Task: Research Airbnb options in Mehendiganj, Bangladesh from 8th December, 2023 to 15th December, 2023 for 8 adults. Place can be shared room with 5 bedrooms having 8 beds and 5 bathrooms. Property type can be flat. Amenities needed are: wifi, air conditioning, TV, pool, gym, breakfast.
Action: Mouse moved to (401, 88)
Screenshot: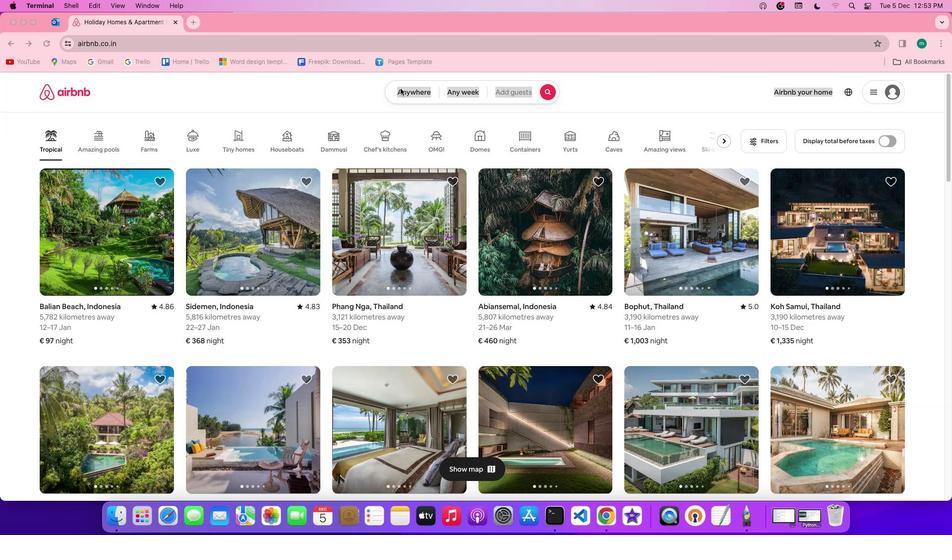 
Action: Mouse pressed left at (401, 88)
Screenshot: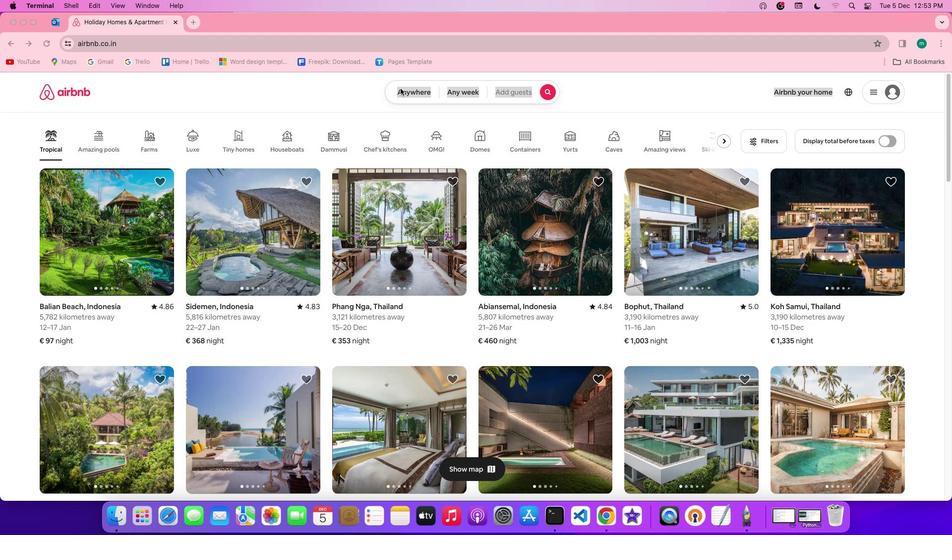 
Action: Mouse pressed left at (401, 88)
Screenshot: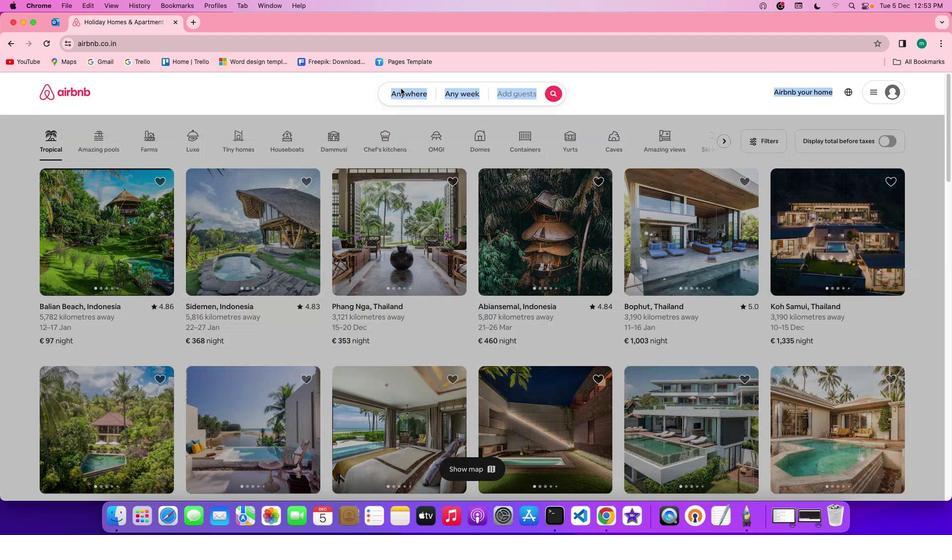 
Action: Mouse moved to (354, 133)
Screenshot: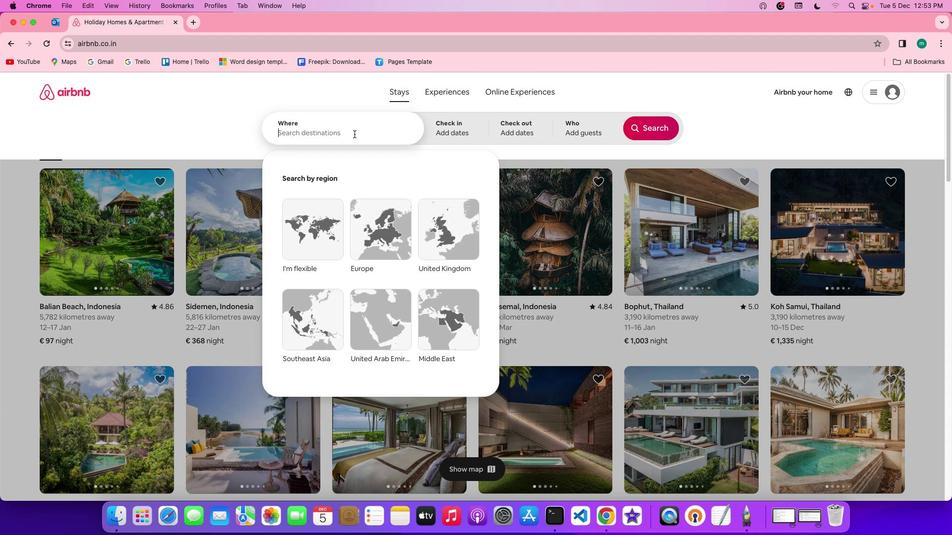 
Action: Mouse pressed left at (354, 133)
Screenshot: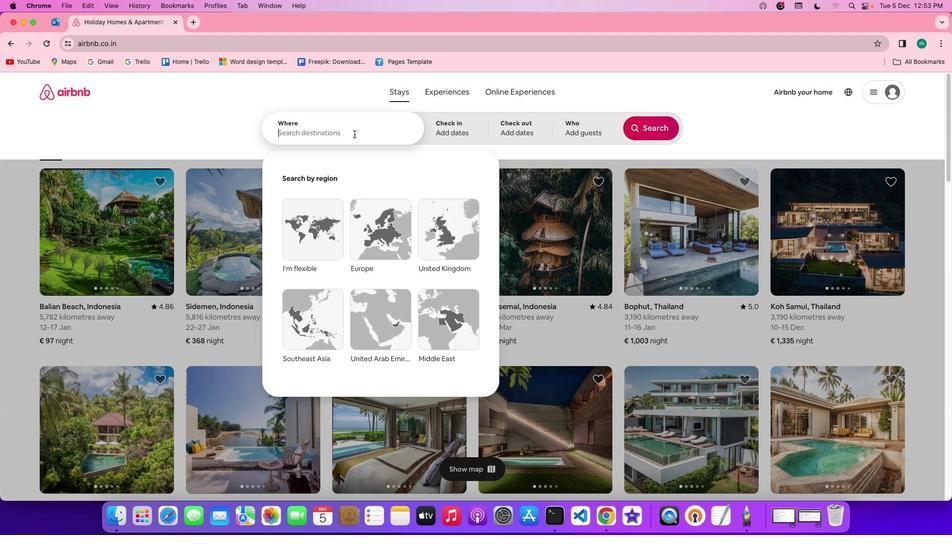 
Action: Key pressed Key.shift'M''e''h''e''n''d''i''g''a''n''j'','Key.spaceKey.shift'b''a''n''g''l''a''d''e''s''h'
Screenshot: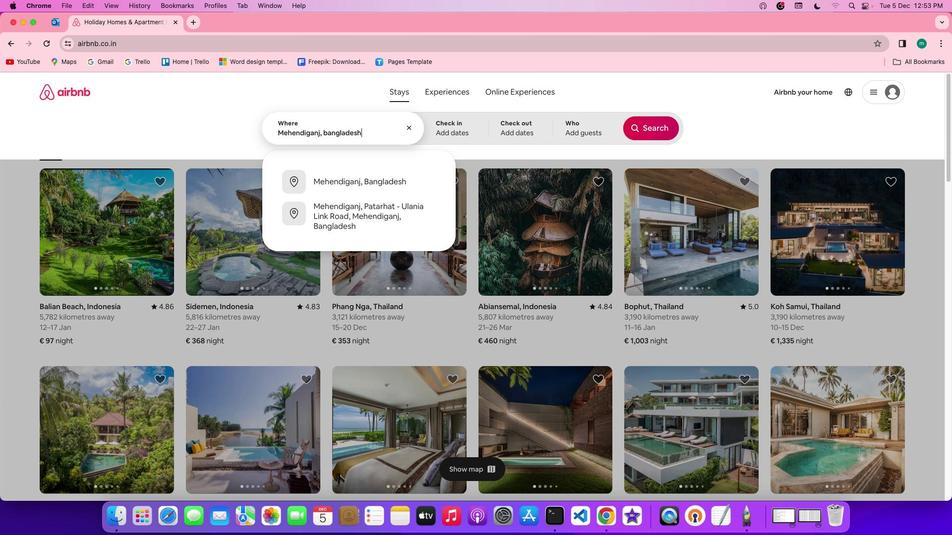 
Action: Mouse moved to (480, 133)
Screenshot: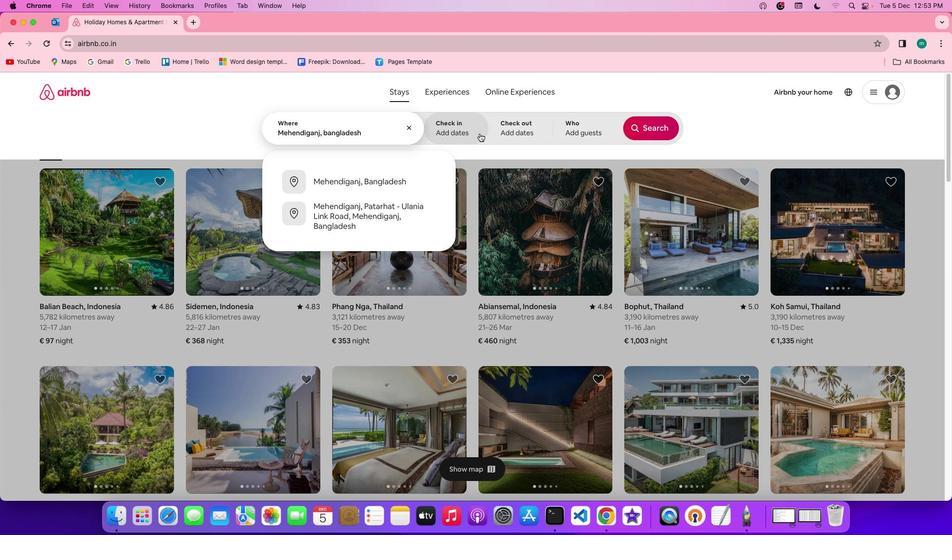 
Action: Mouse pressed left at (480, 133)
Screenshot: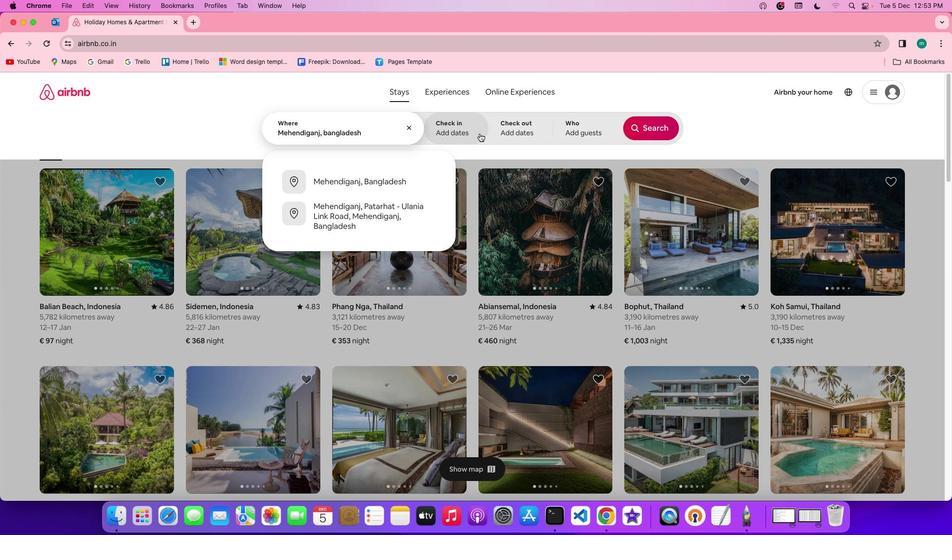 
Action: Mouse moved to (414, 267)
Screenshot: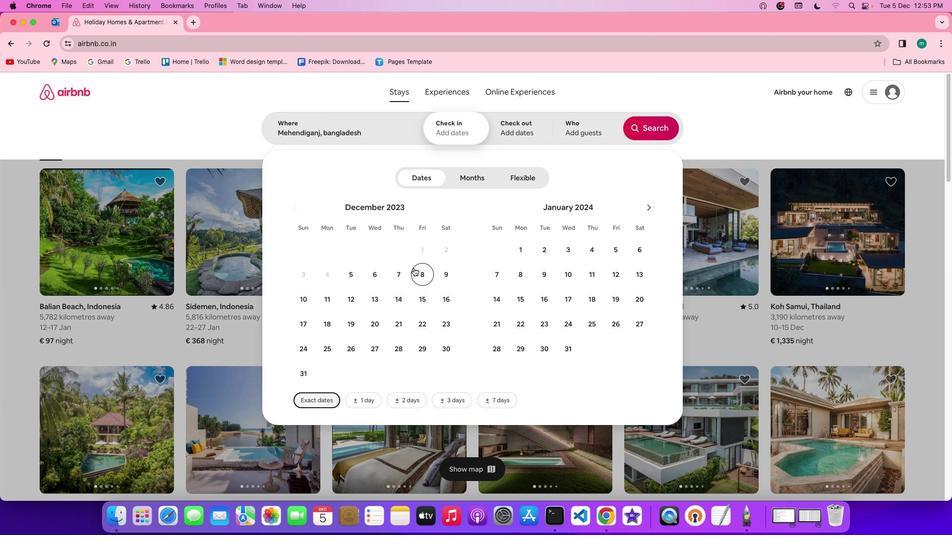 
Action: Mouse pressed left at (414, 267)
Screenshot: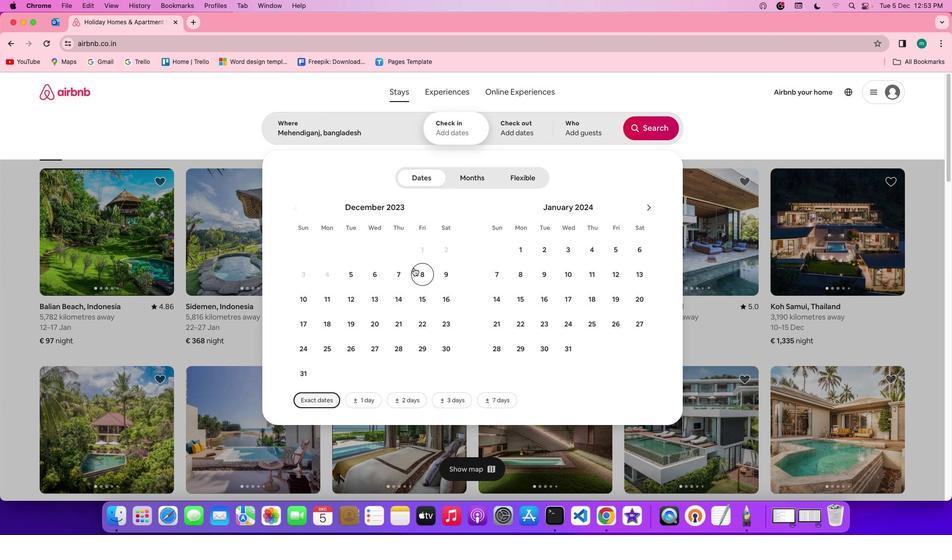
Action: Mouse moved to (421, 292)
Screenshot: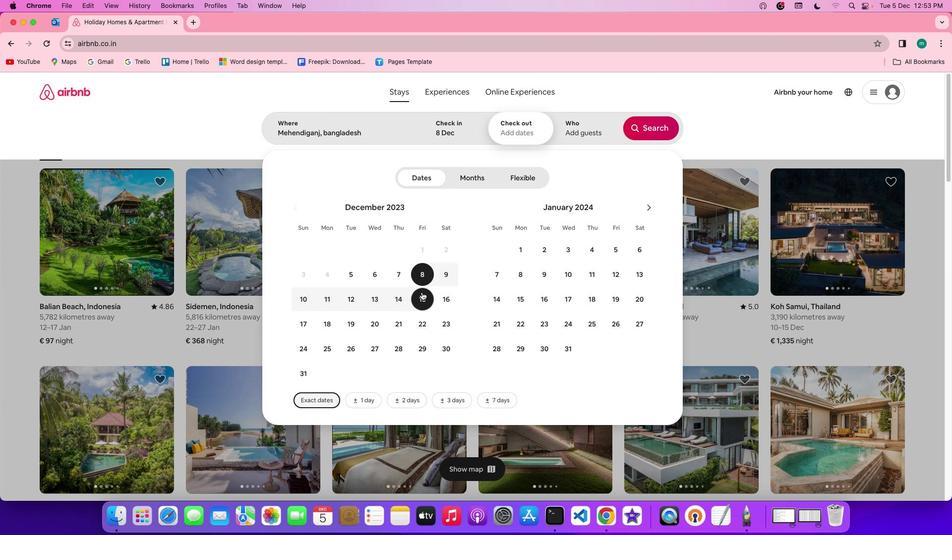 
Action: Mouse pressed left at (421, 292)
Screenshot: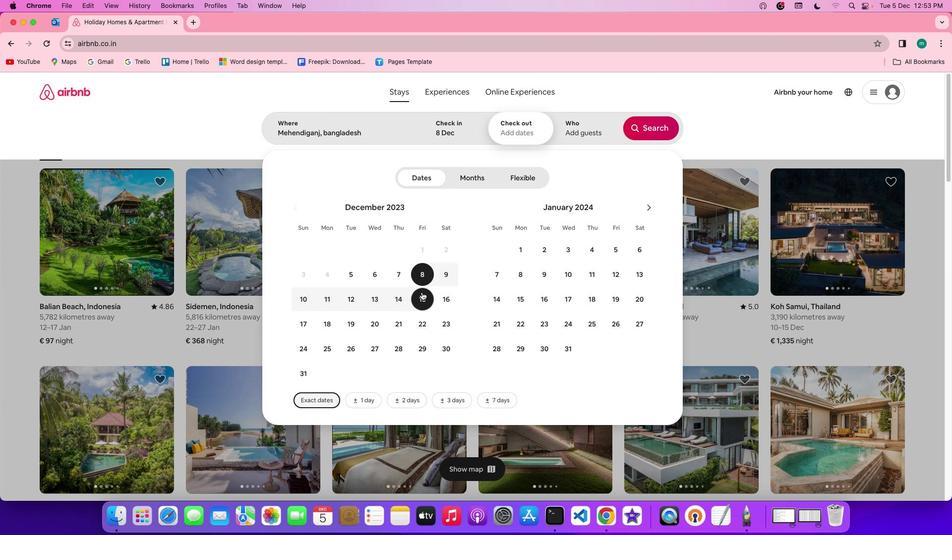 
Action: Mouse moved to (578, 123)
Screenshot: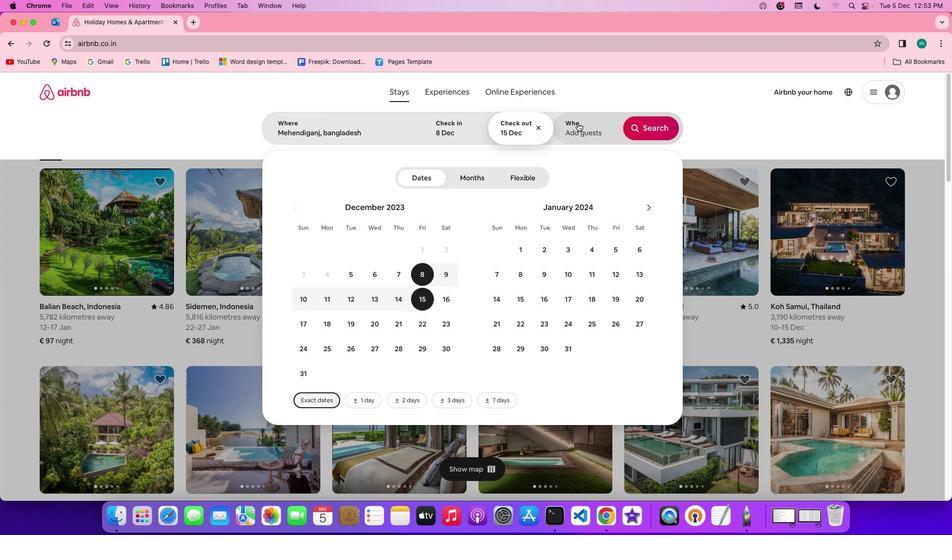
Action: Mouse pressed left at (578, 123)
Screenshot: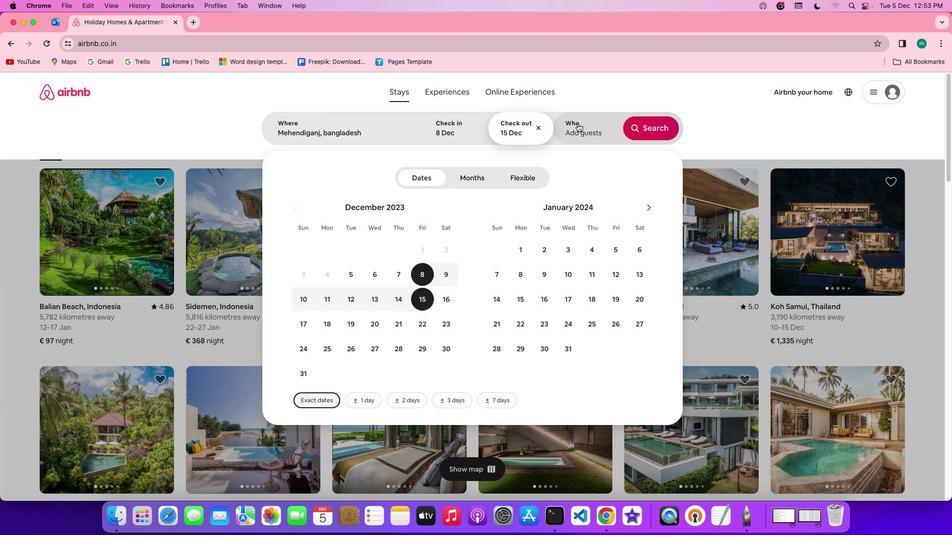 
Action: Mouse moved to (654, 186)
Screenshot: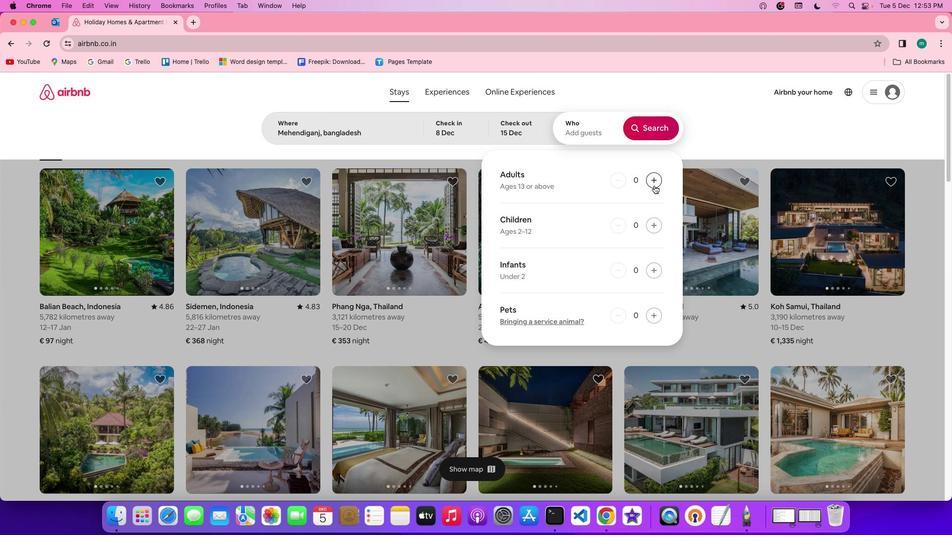 
Action: Mouse pressed left at (654, 186)
Screenshot: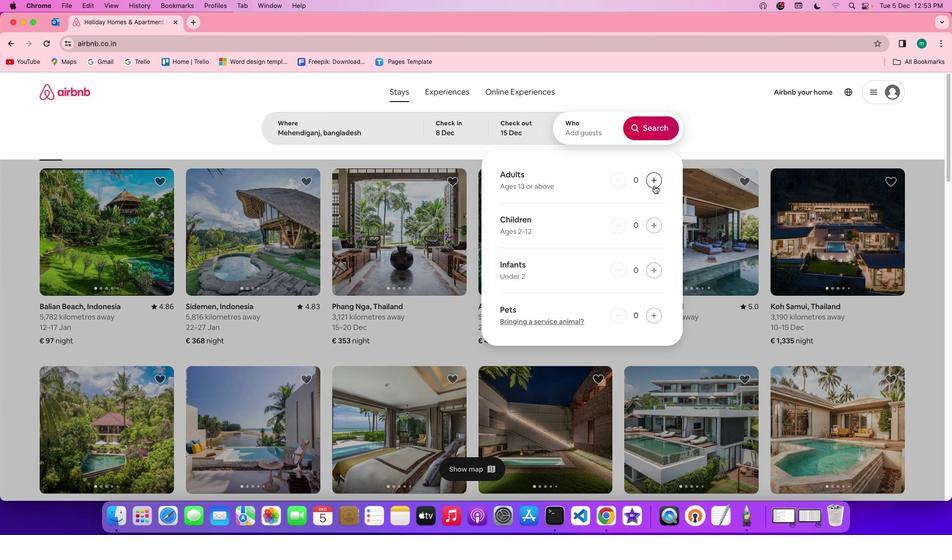 
Action: Mouse pressed left at (654, 186)
Screenshot: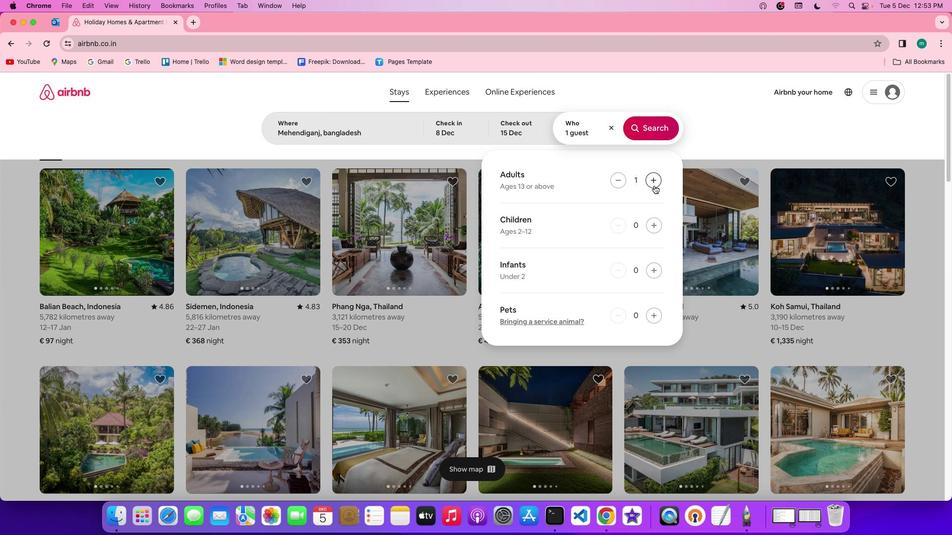 
Action: Mouse pressed left at (654, 186)
Screenshot: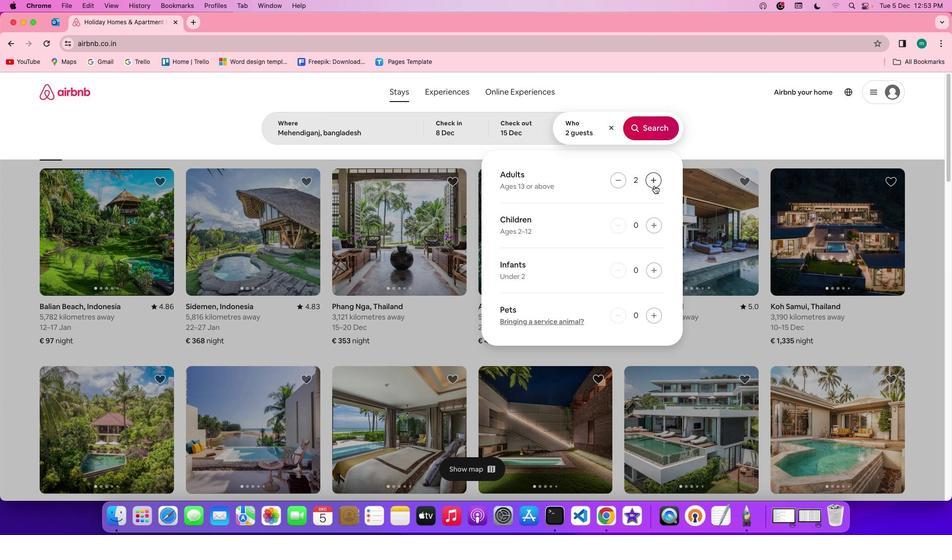 
Action: Mouse pressed left at (654, 186)
Screenshot: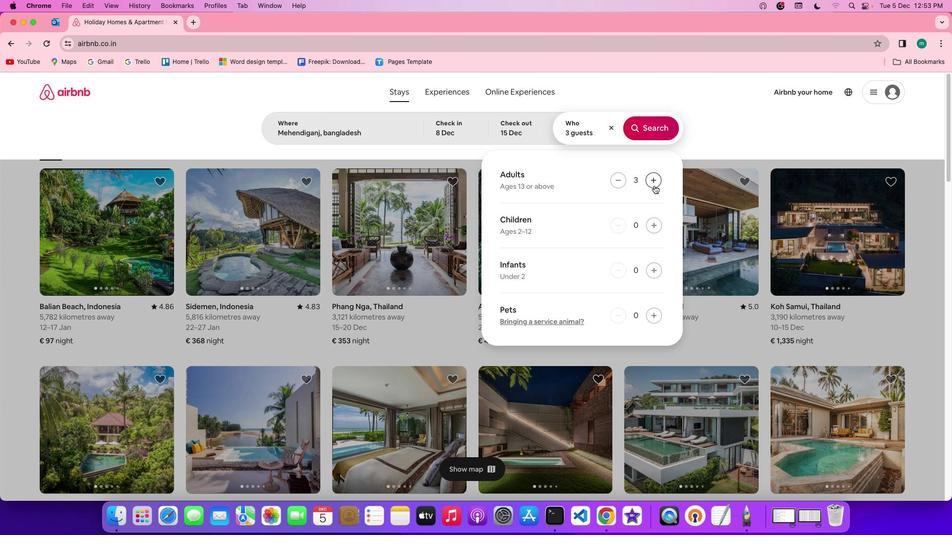 
Action: Mouse pressed left at (654, 186)
Screenshot: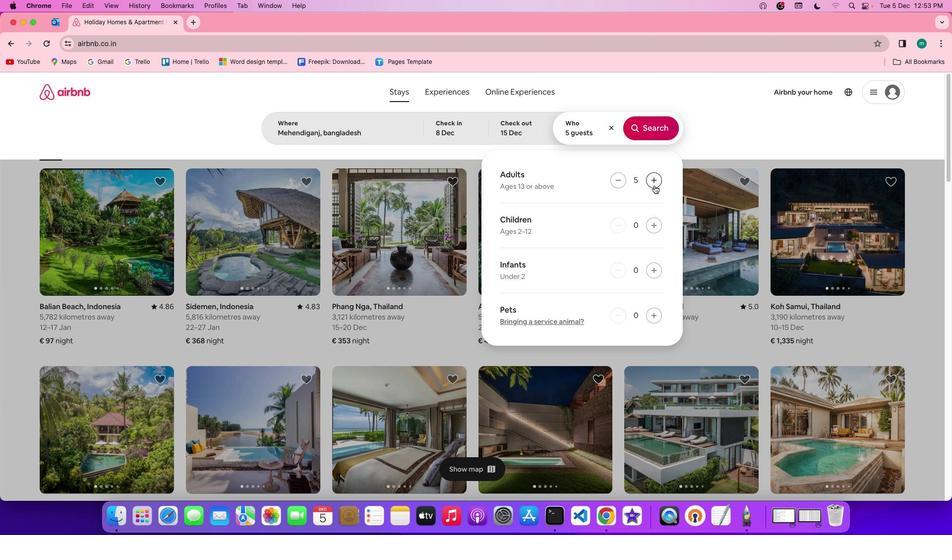 
Action: Mouse pressed left at (654, 186)
Screenshot: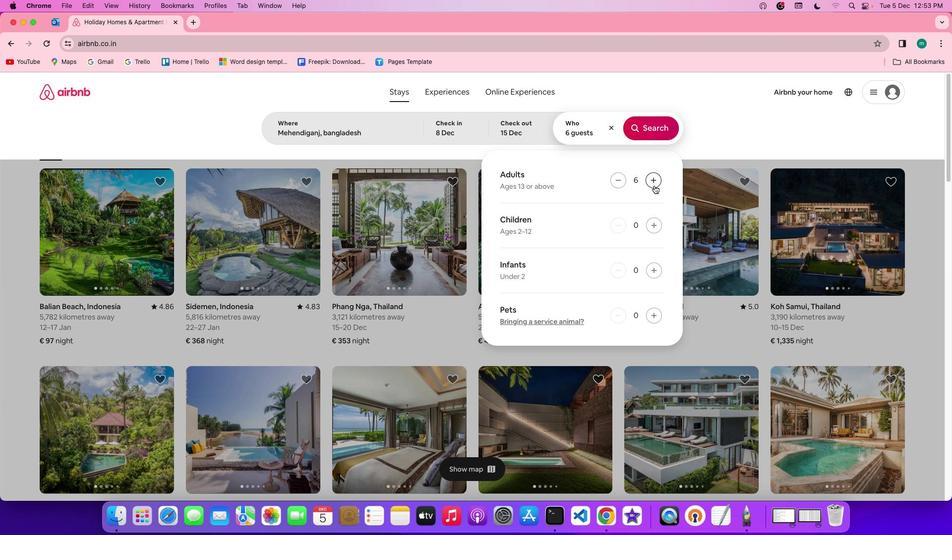 
Action: Mouse pressed left at (654, 186)
Screenshot: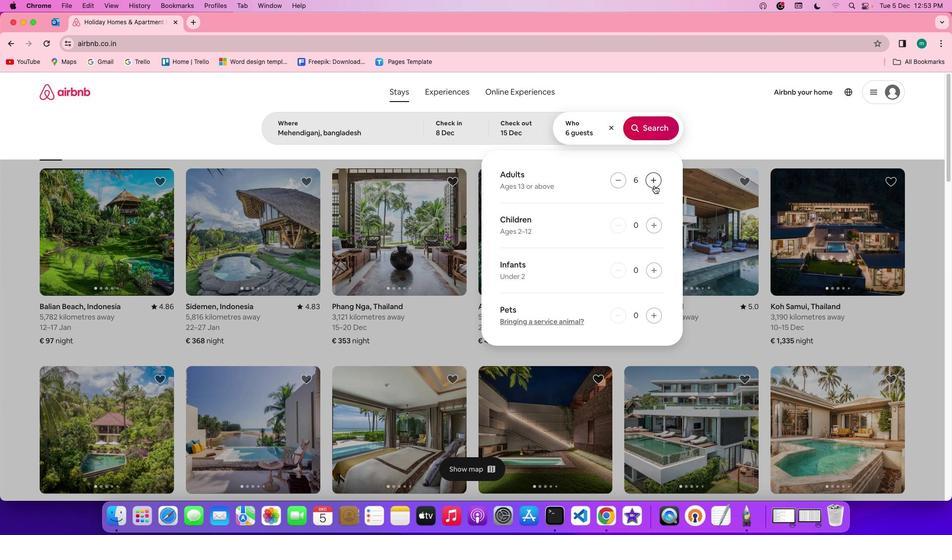 
Action: Mouse pressed left at (654, 186)
Screenshot: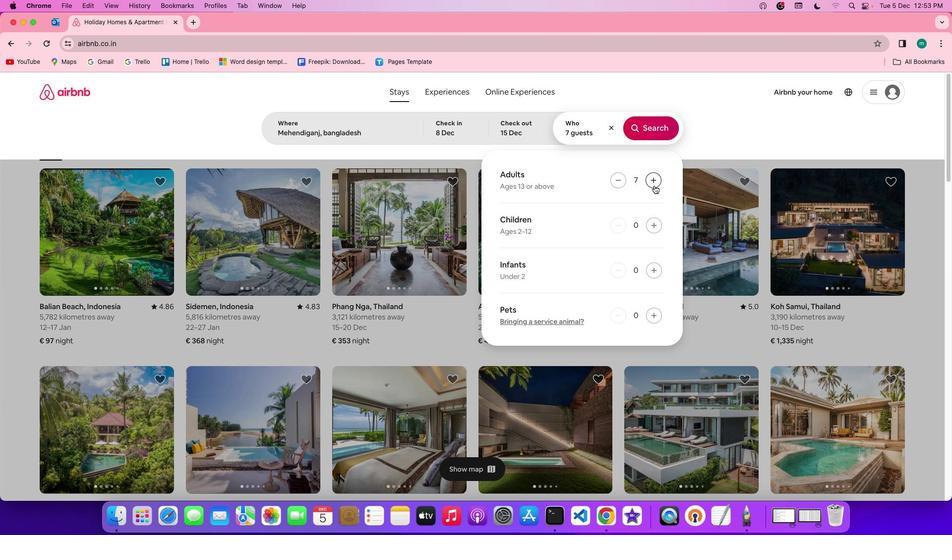 
Action: Mouse moved to (659, 125)
Screenshot: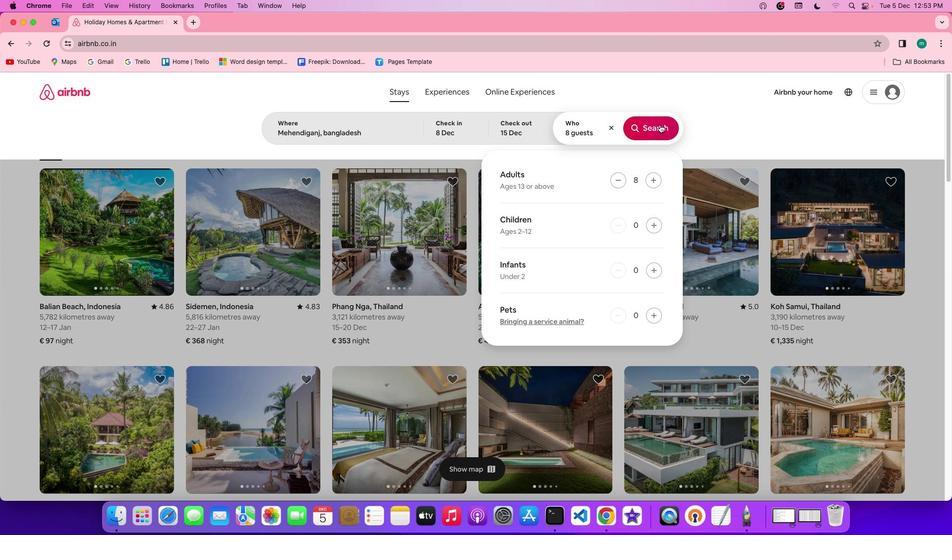 
Action: Mouse pressed left at (659, 125)
Screenshot: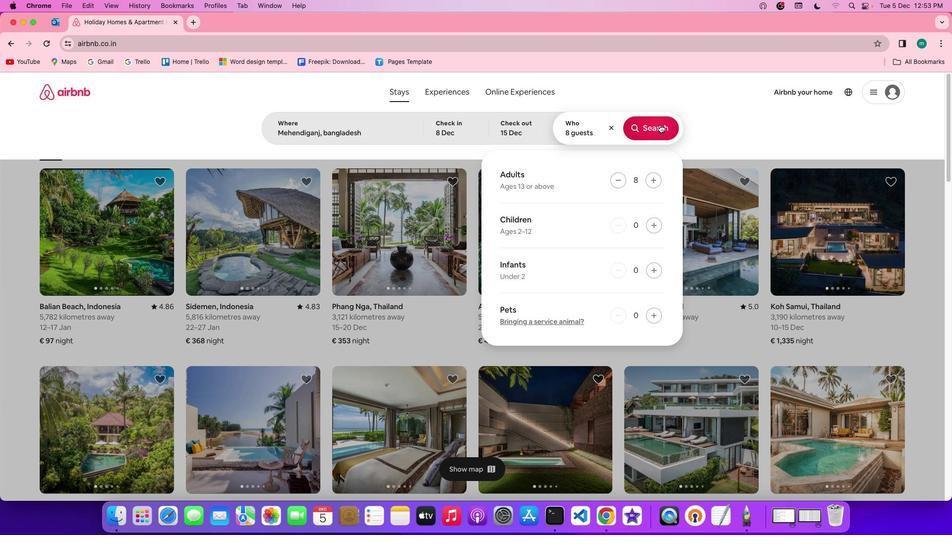 
Action: Mouse moved to (800, 134)
Screenshot: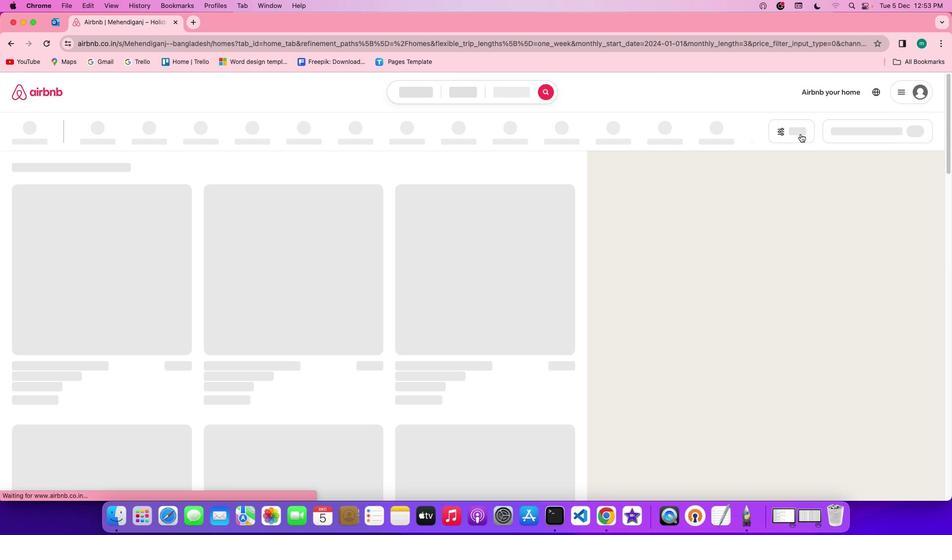 
Action: Mouse pressed left at (800, 134)
Screenshot: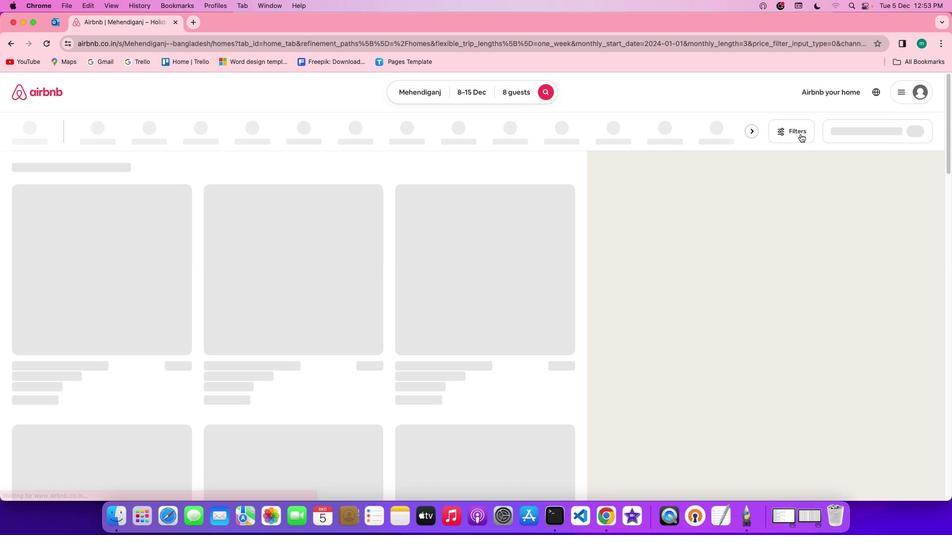 
Action: Mouse moved to (495, 281)
Screenshot: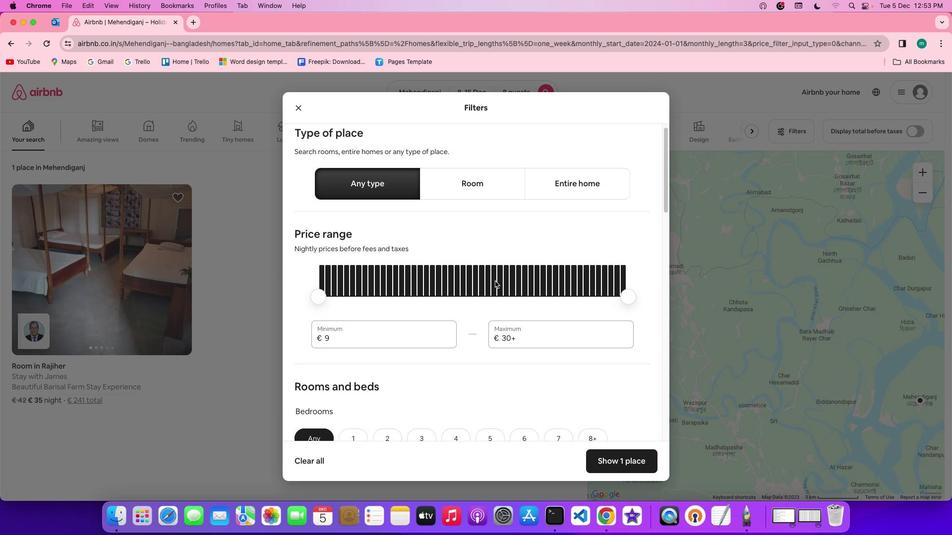 
Action: Mouse scrolled (495, 281) with delta (0, 0)
Screenshot: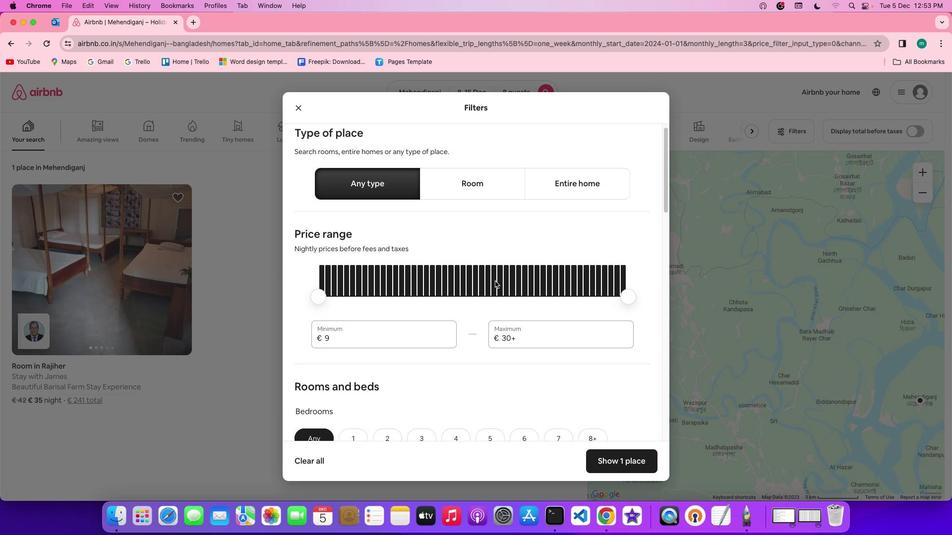 
Action: Mouse scrolled (495, 281) with delta (0, 0)
Screenshot: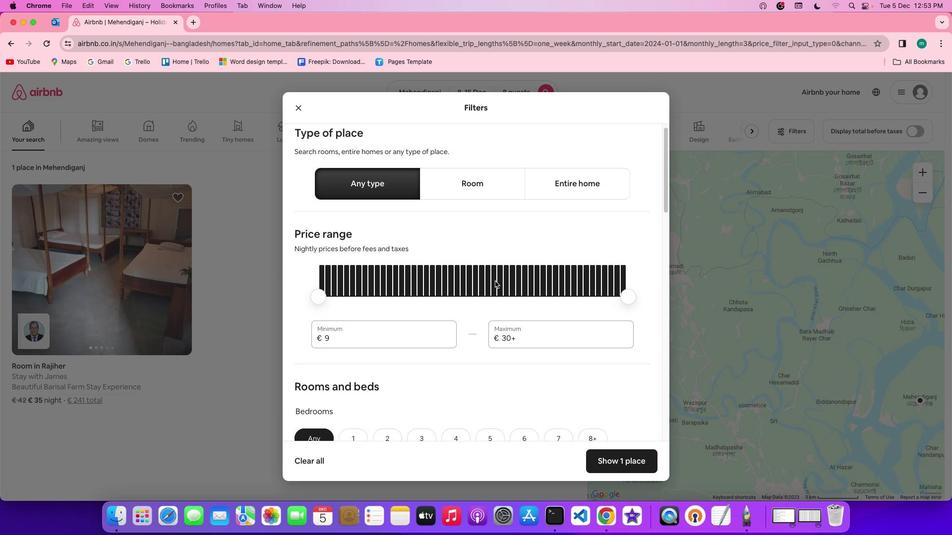 
Action: Mouse scrolled (495, 281) with delta (0, -1)
Screenshot: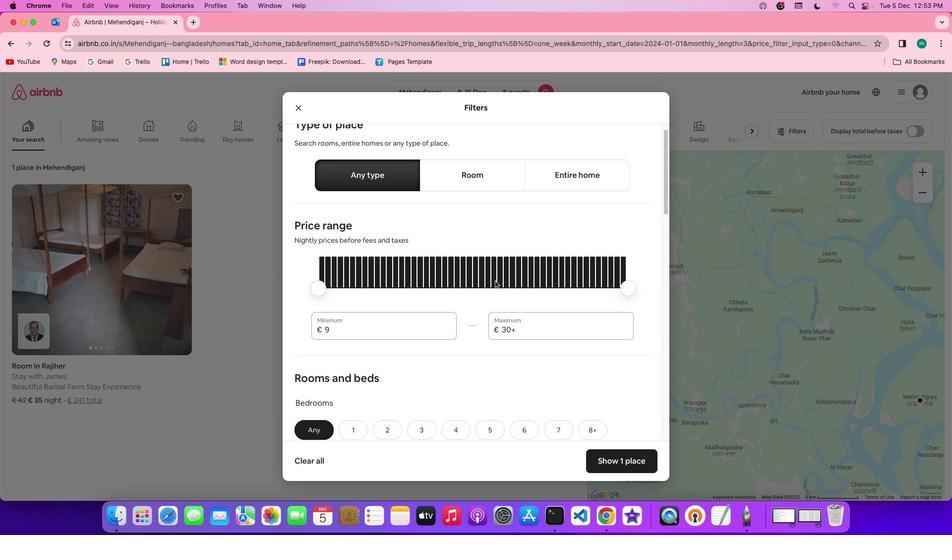 
Action: Mouse scrolled (495, 281) with delta (0, -1)
Screenshot: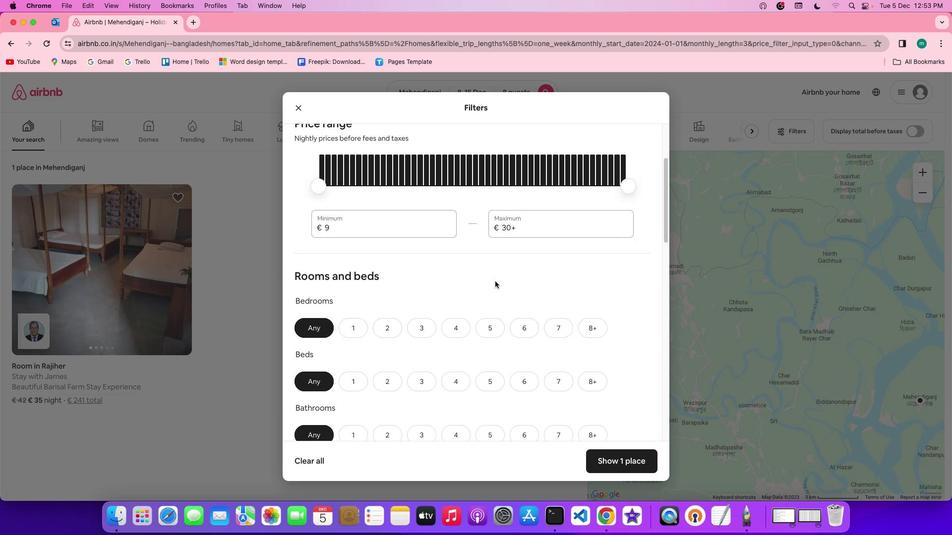 
Action: Mouse moved to (490, 274)
Screenshot: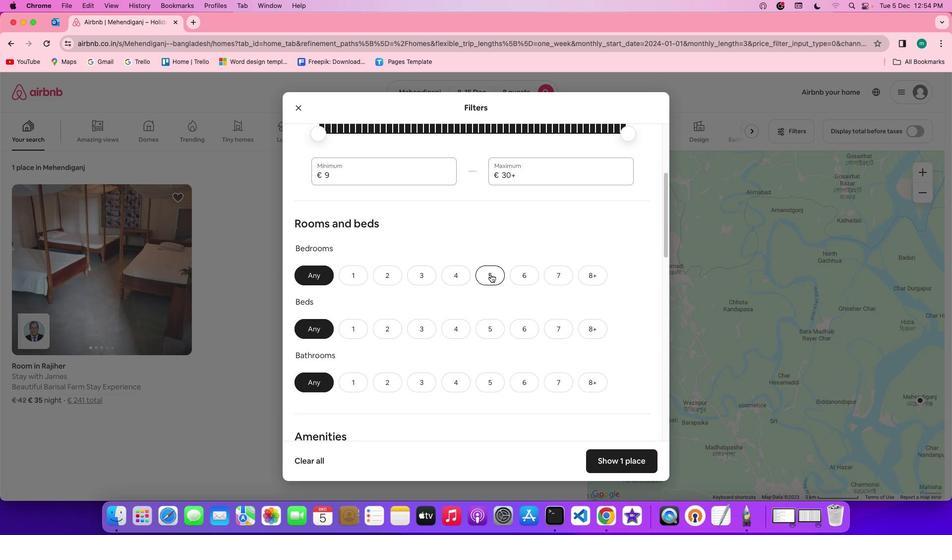 
Action: Mouse pressed left at (490, 274)
Screenshot: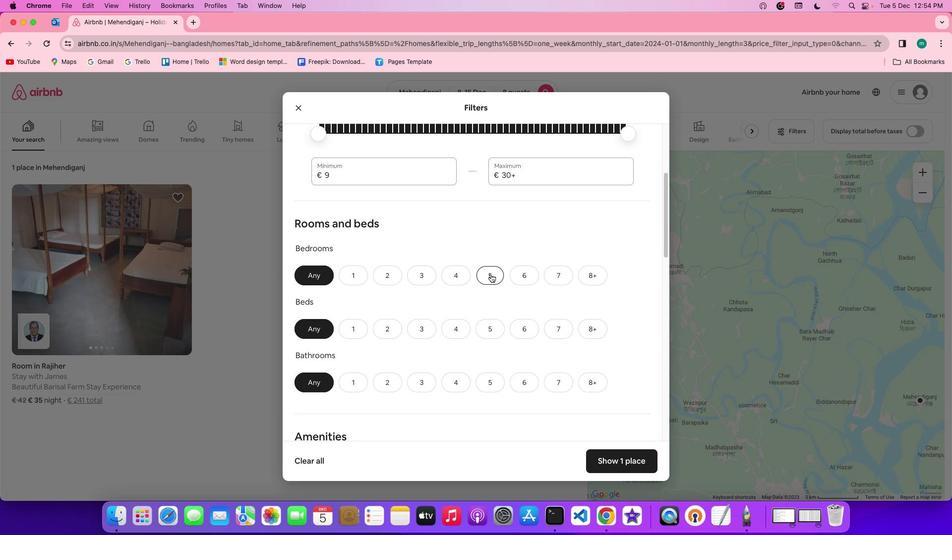 
Action: Mouse moved to (599, 331)
Screenshot: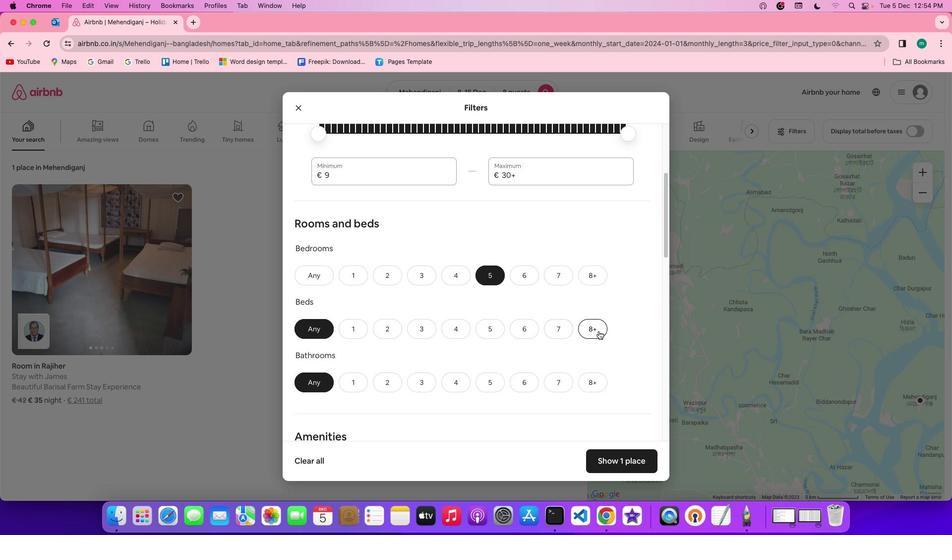 
Action: Mouse pressed left at (599, 331)
Screenshot: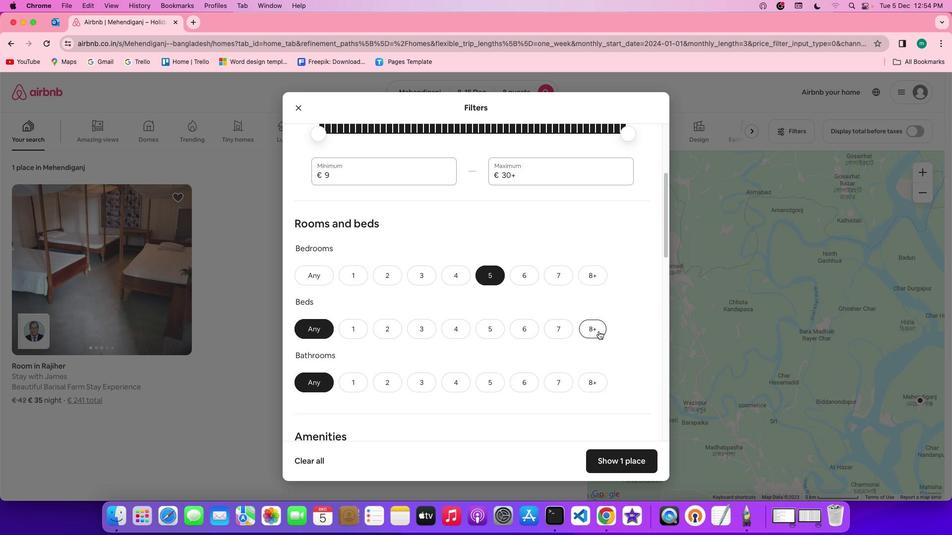 
Action: Mouse moved to (477, 383)
Screenshot: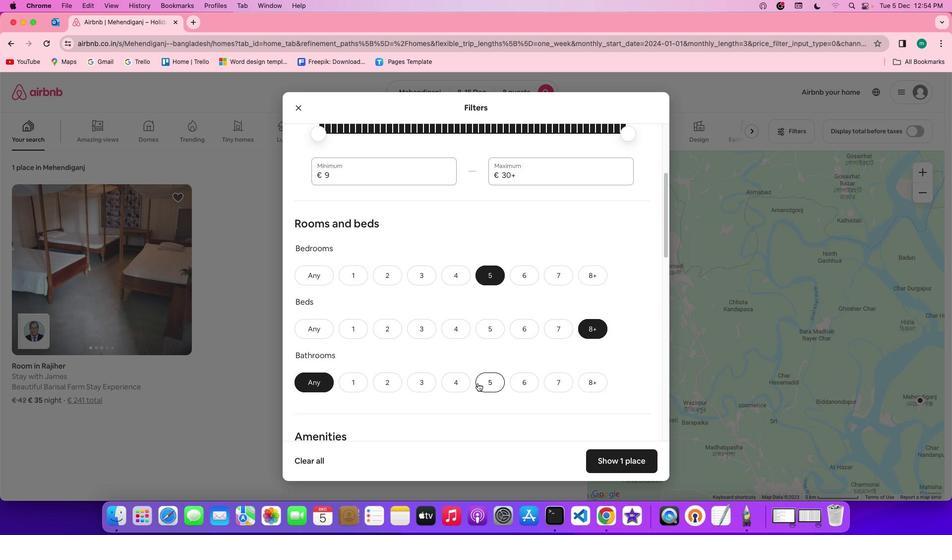 
Action: Mouse pressed left at (477, 383)
Screenshot: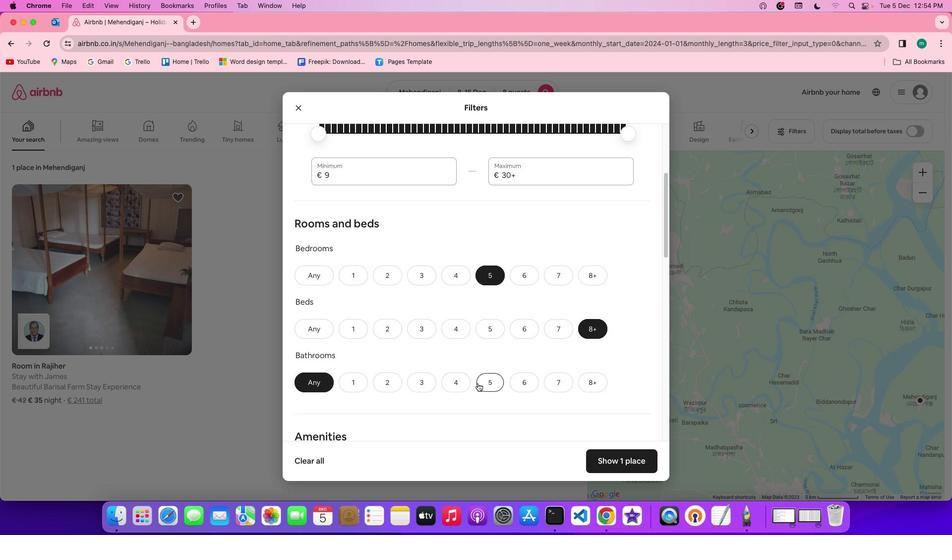 
Action: Mouse moved to (556, 388)
Screenshot: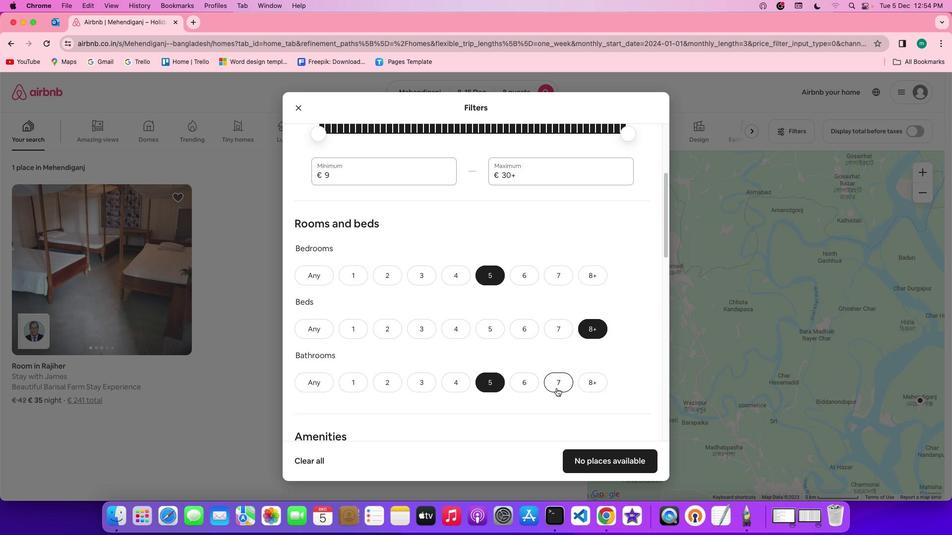 
Action: Mouse scrolled (556, 388) with delta (0, 0)
Screenshot: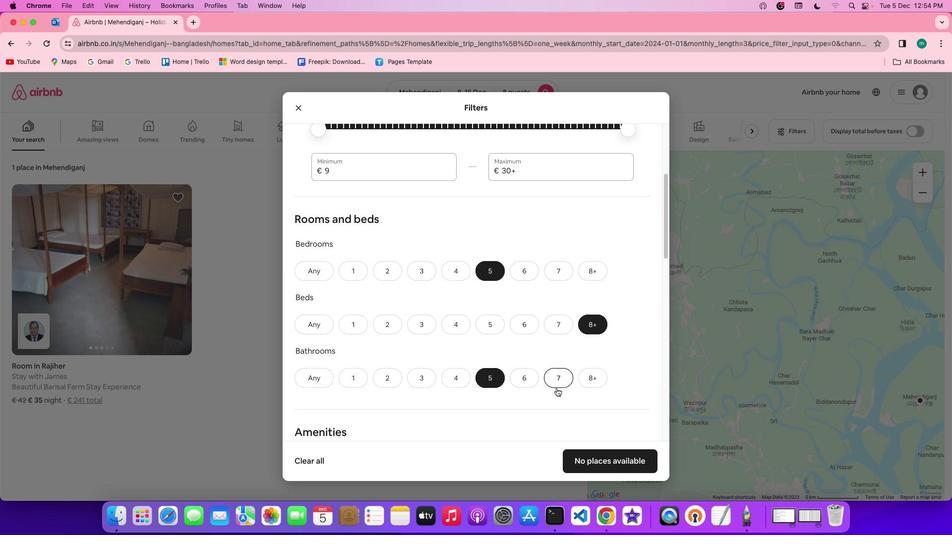 
Action: Mouse scrolled (556, 388) with delta (0, 0)
Screenshot: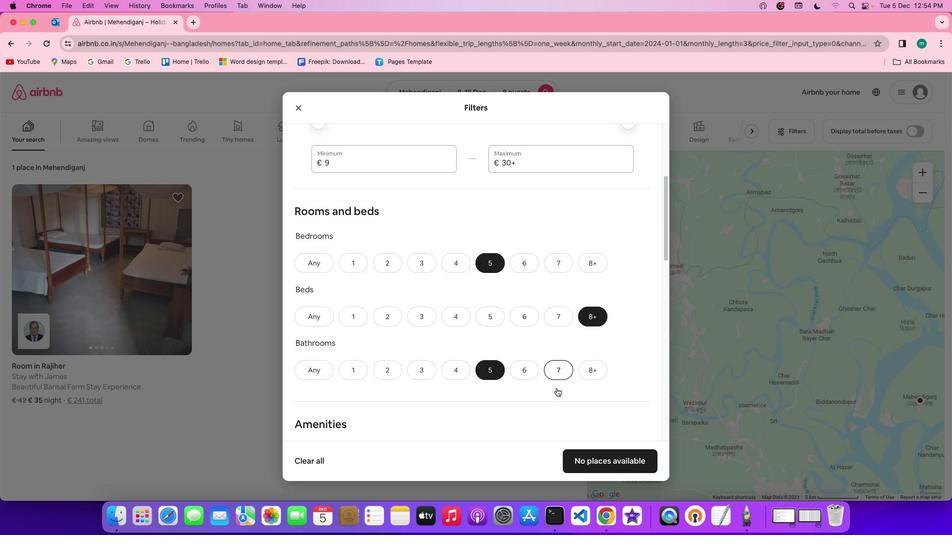 
Action: Mouse scrolled (556, 388) with delta (0, 0)
Screenshot: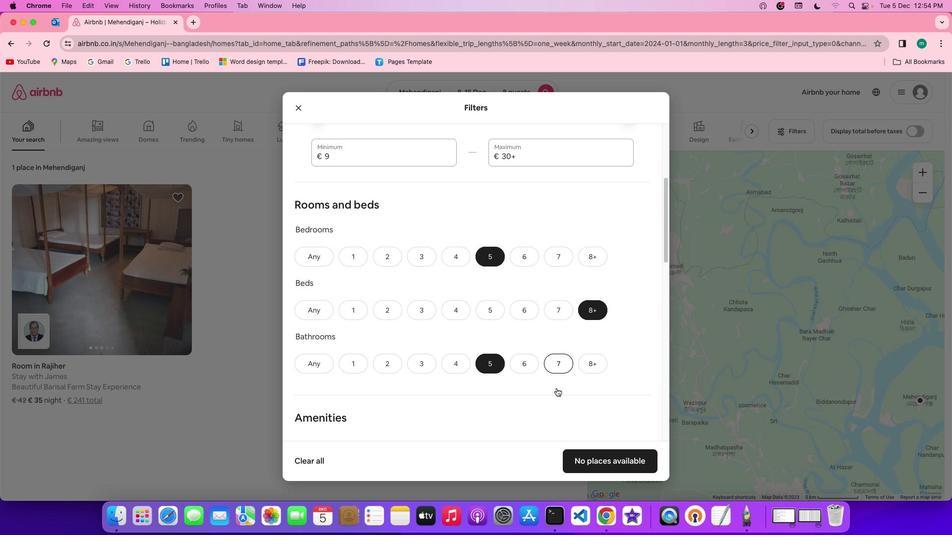 
Action: Mouse scrolled (556, 388) with delta (0, 0)
Screenshot: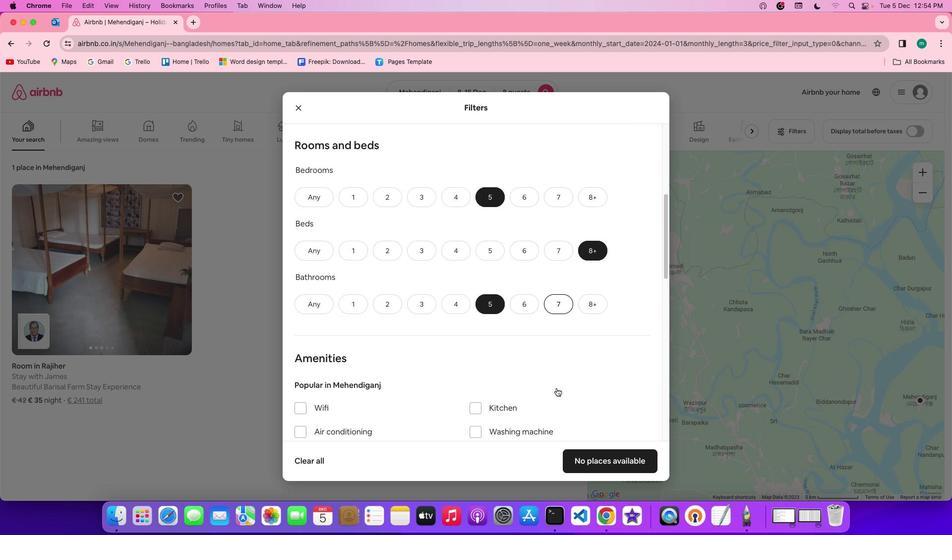 
Action: Mouse scrolled (556, 388) with delta (0, 0)
Screenshot: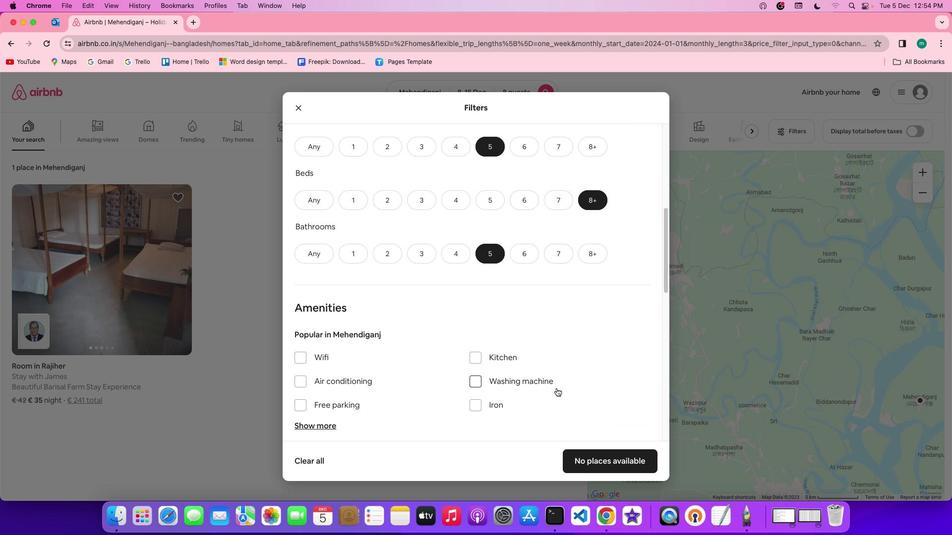 
Action: Mouse scrolled (556, 388) with delta (0, 0)
Screenshot: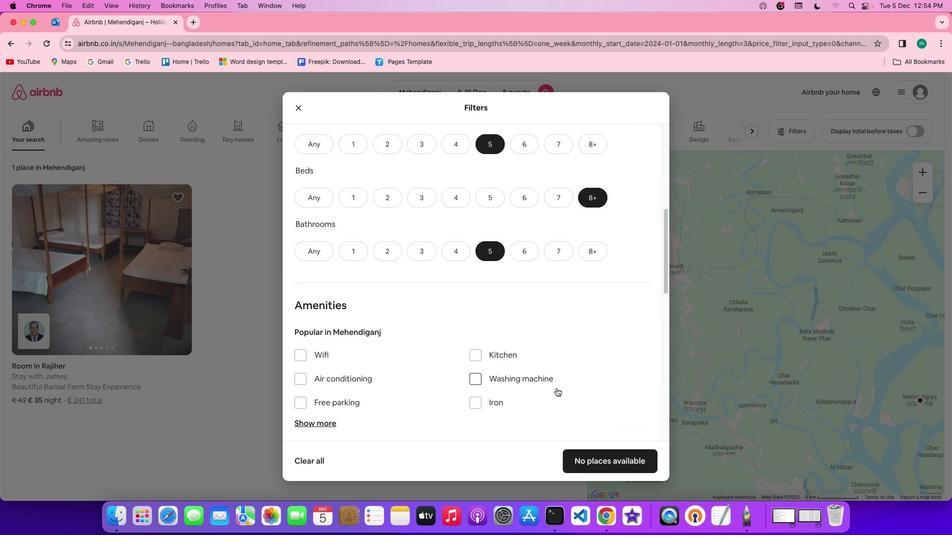 
Action: Mouse scrolled (556, 388) with delta (0, 0)
Screenshot: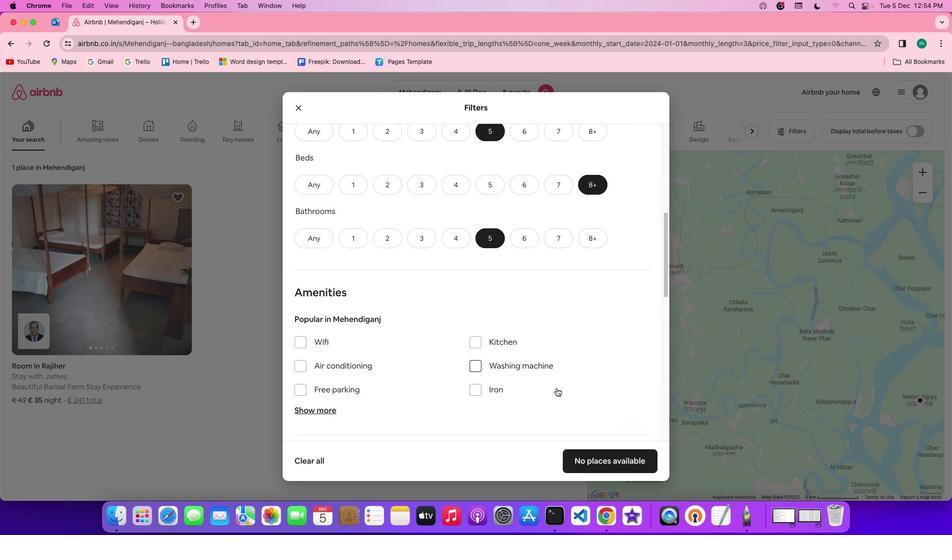 
Action: Mouse scrolled (556, 388) with delta (0, 0)
Screenshot: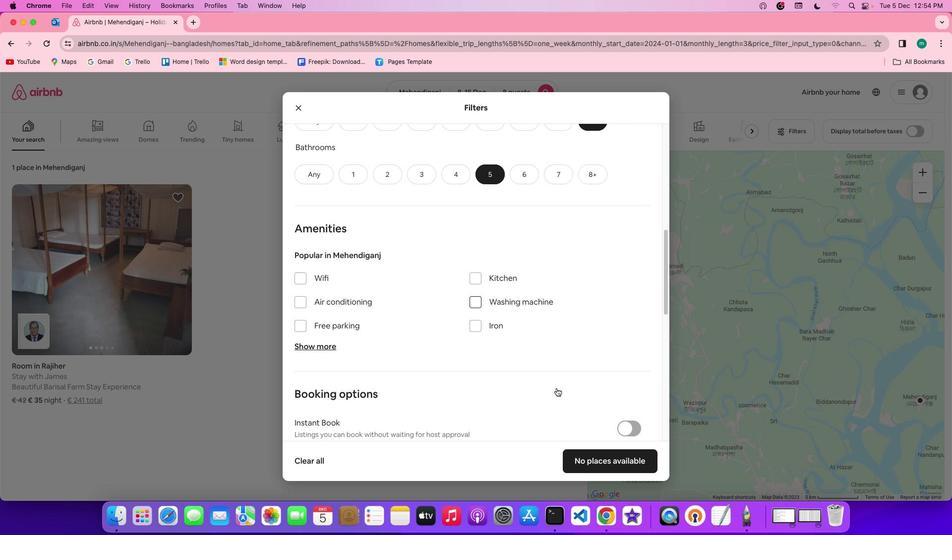 
Action: Mouse scrolled (556, 388) with delta (0, 0)
Screenshot: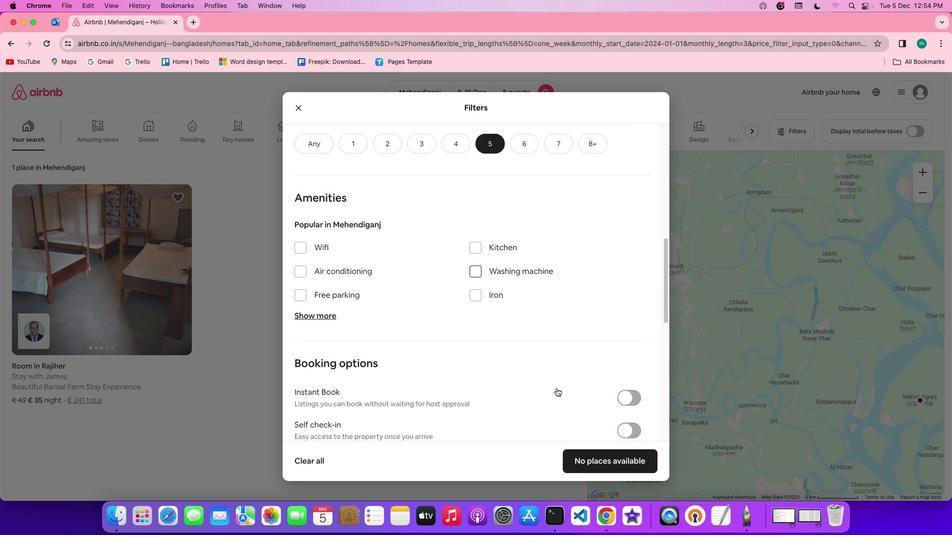 
Action: Mouse scrolled (556, 388) with delta (0, 0)
Screenshot: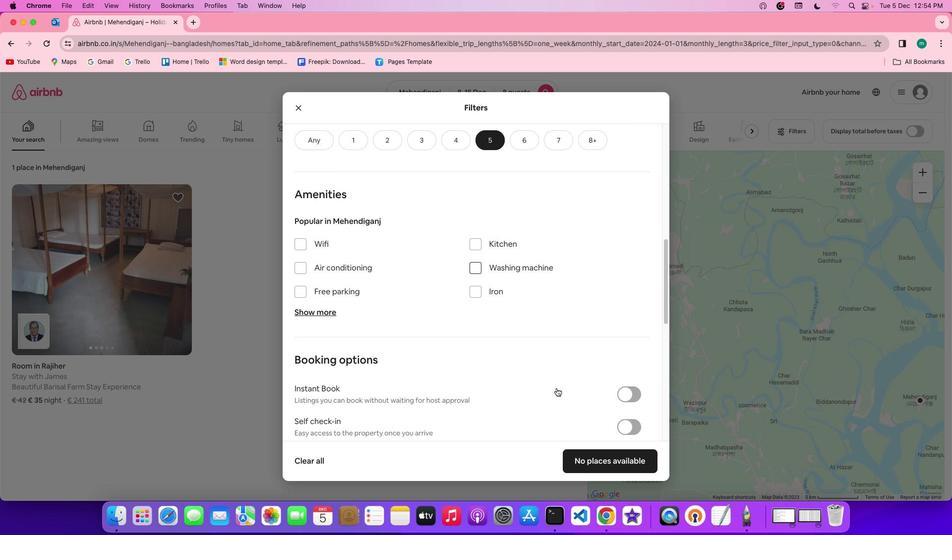 
Action: Mouse moved to (494, 349)
Screenshot: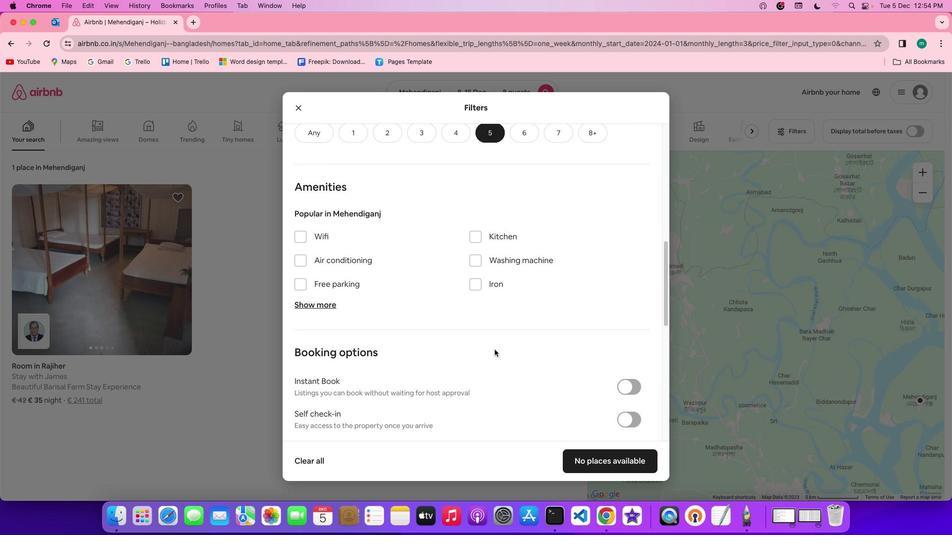 
Action: Mouse scrolled (494, 349) with delta (0, 0)
Screenshot: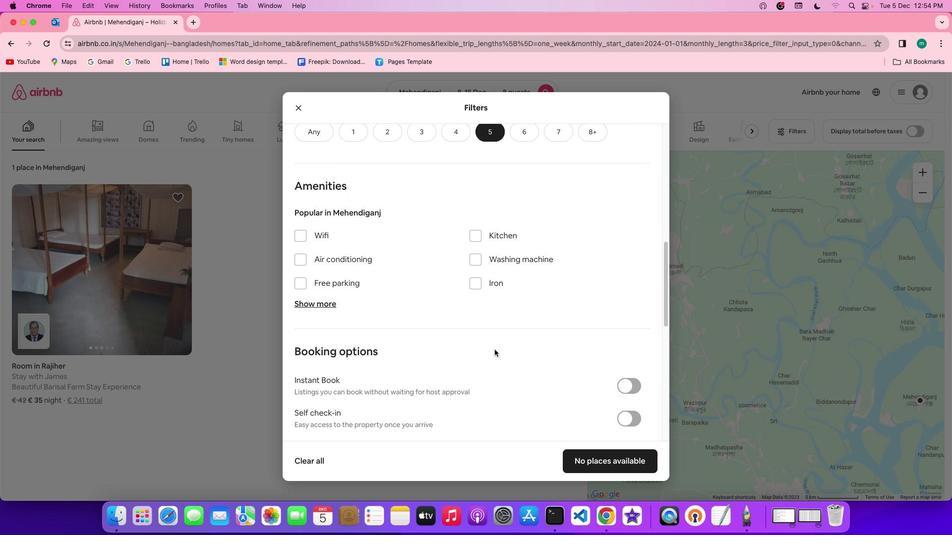 
Action: Mouse scrolled (494, 349) with delta (0, 0)
Screenshot: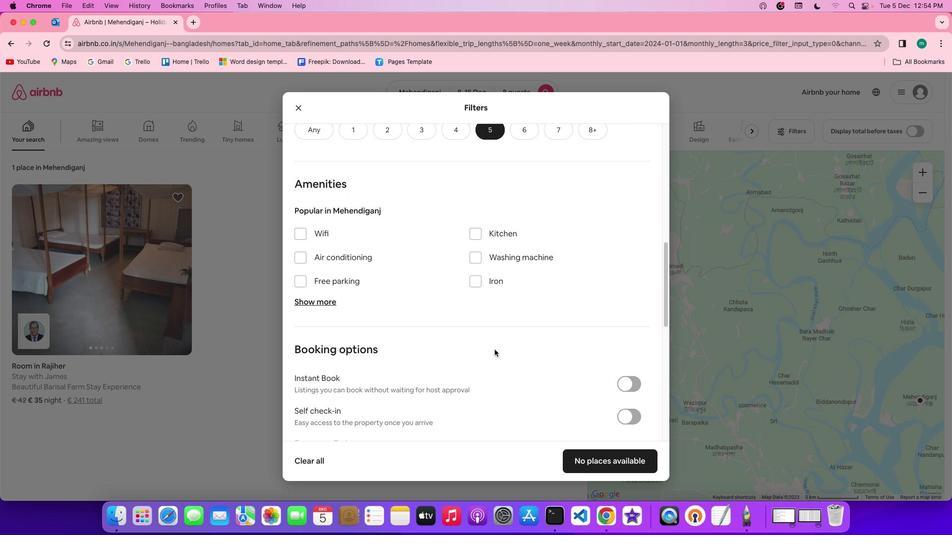 
Action: Mouse scrolled (494, 349) with delta (0, 0)
Screenshot: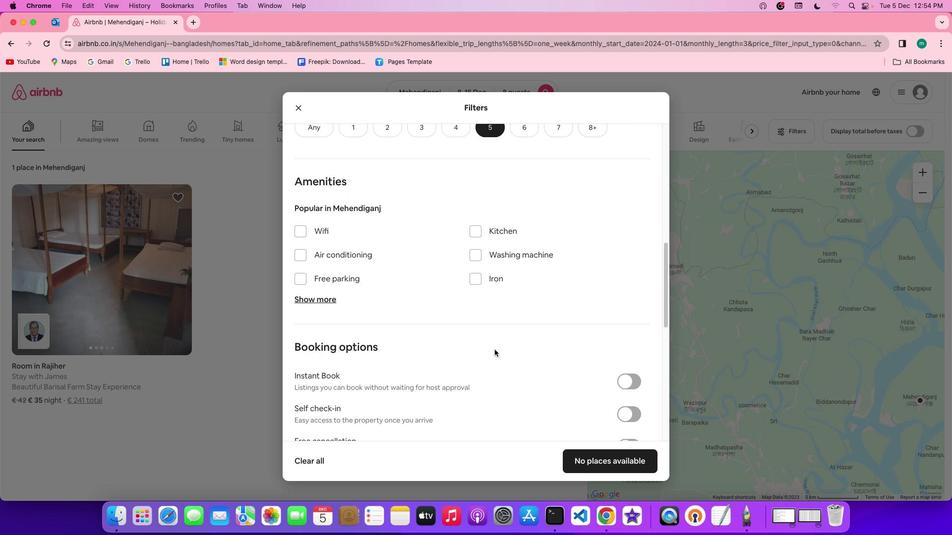 
Action: Mouse moved to (301, 226)
Screenshot: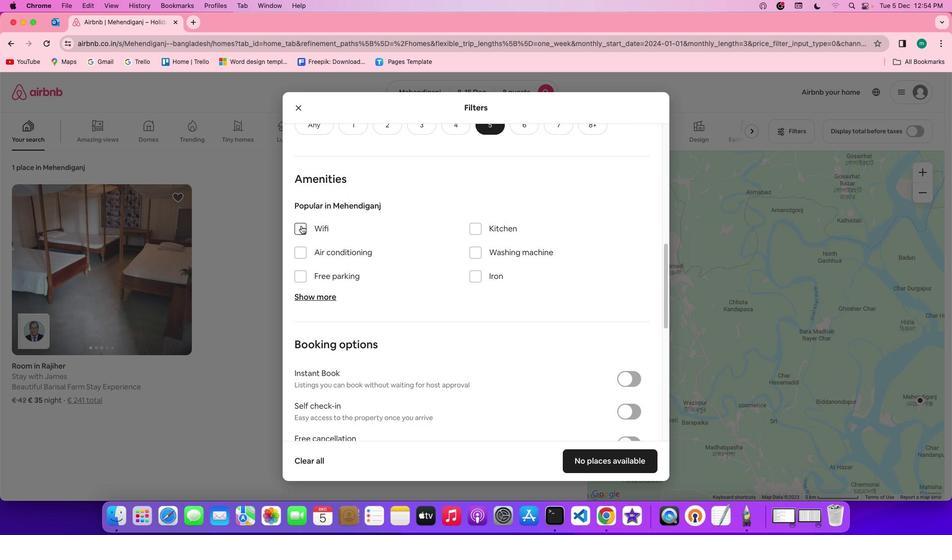 
Action: Mouse pressed left at (301, 226)
Screenshot: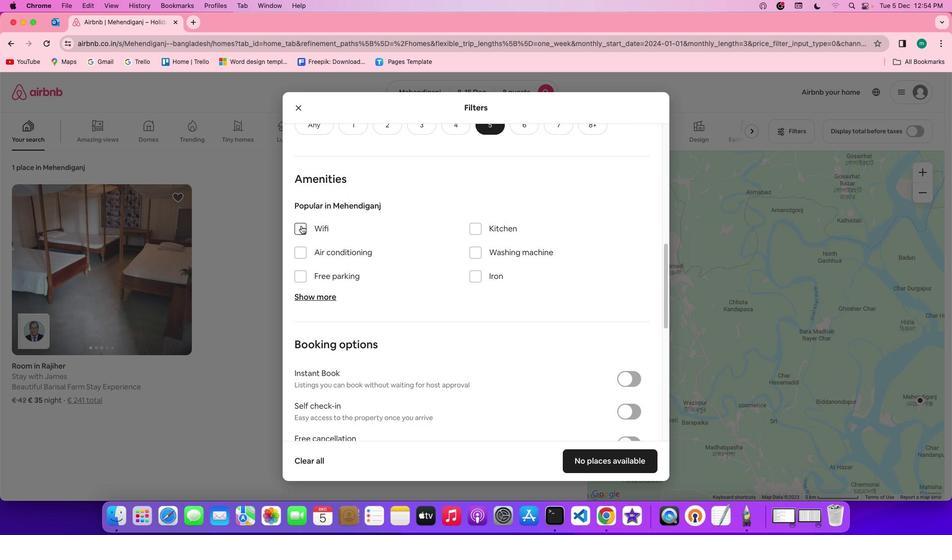 
Action: Mouse moved to (321, 297)
Screenshot: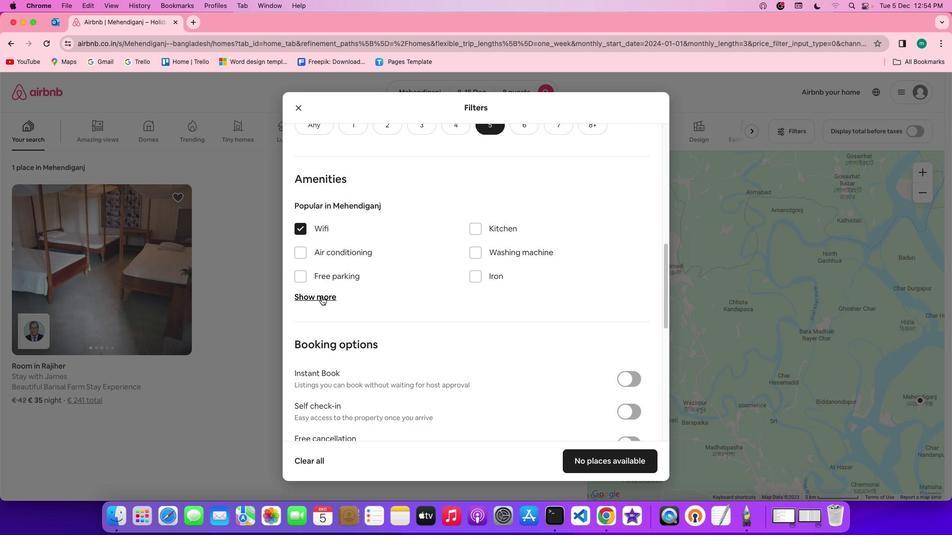 
Action: Mouse pressed left at (321, 297)
Screenshot: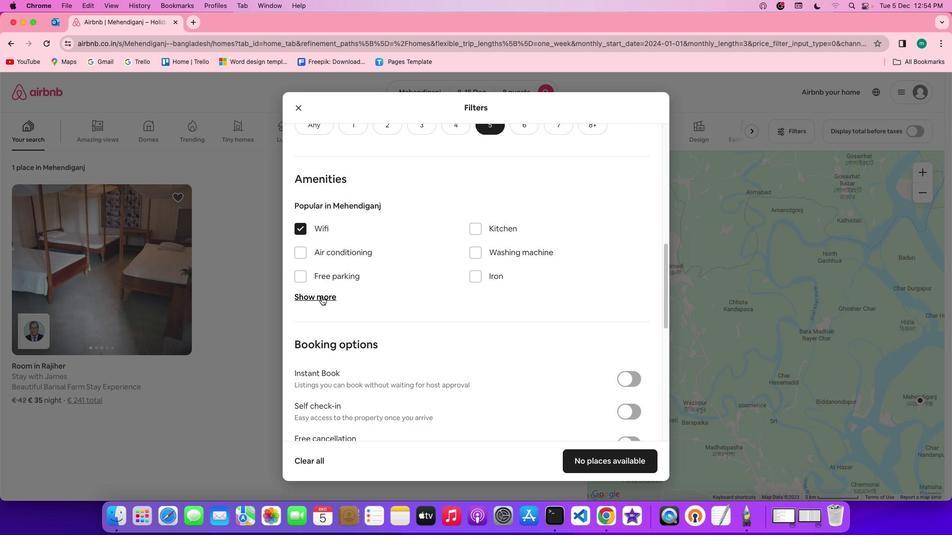 
Action: Mouse moved to (308, 252)
Screenshot: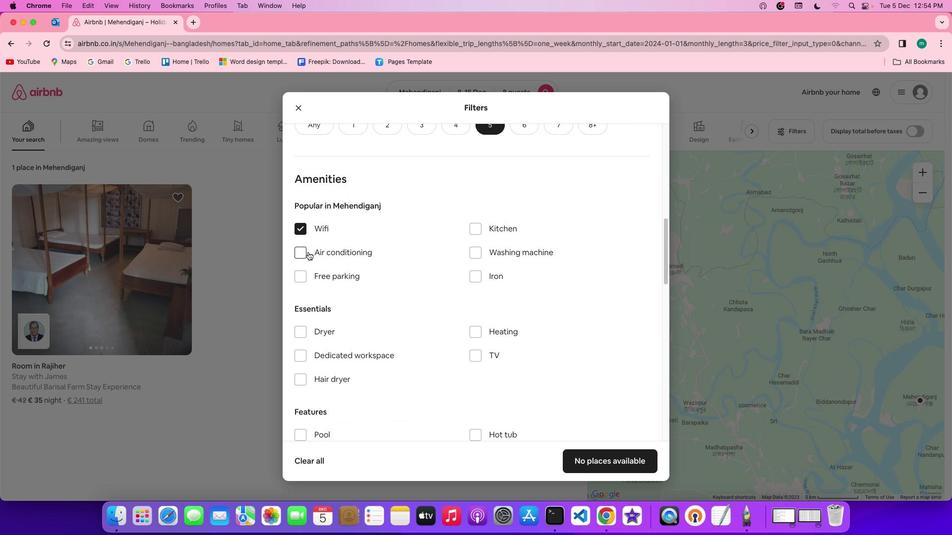 
Action: Mouse pressed left at (308, 252)
Screenshot: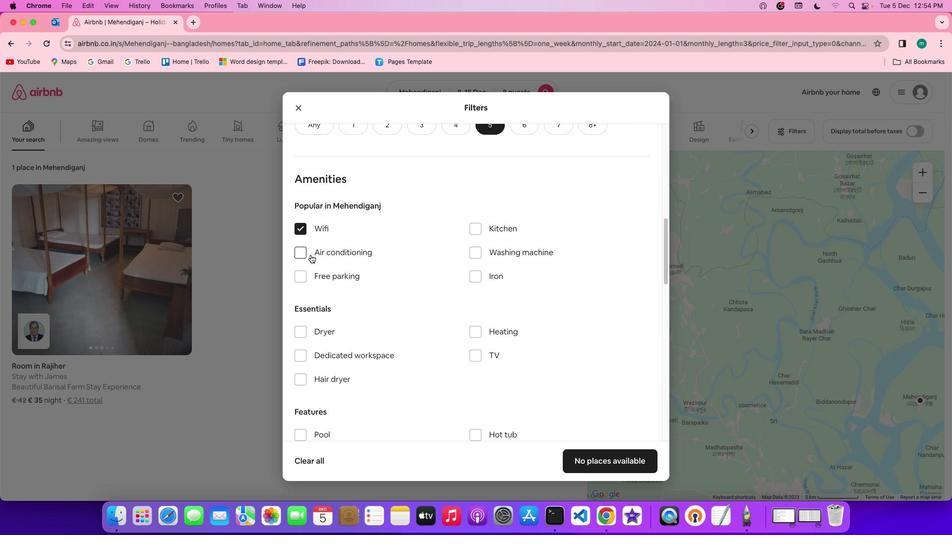 
Action: Mouse moved to (413, 301)
Screenshot: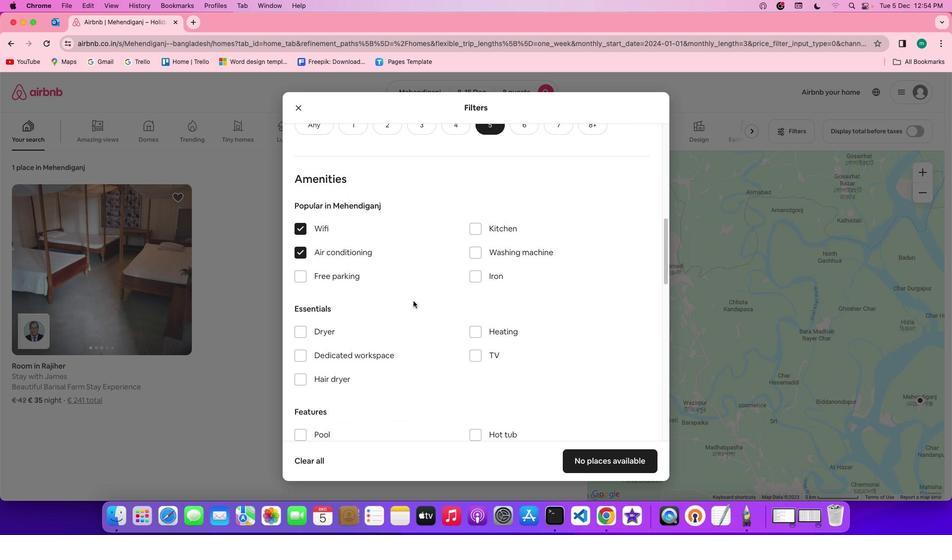 
Action: Mouse scrolled (413, 301) with delta (0, 0)
Screenshot: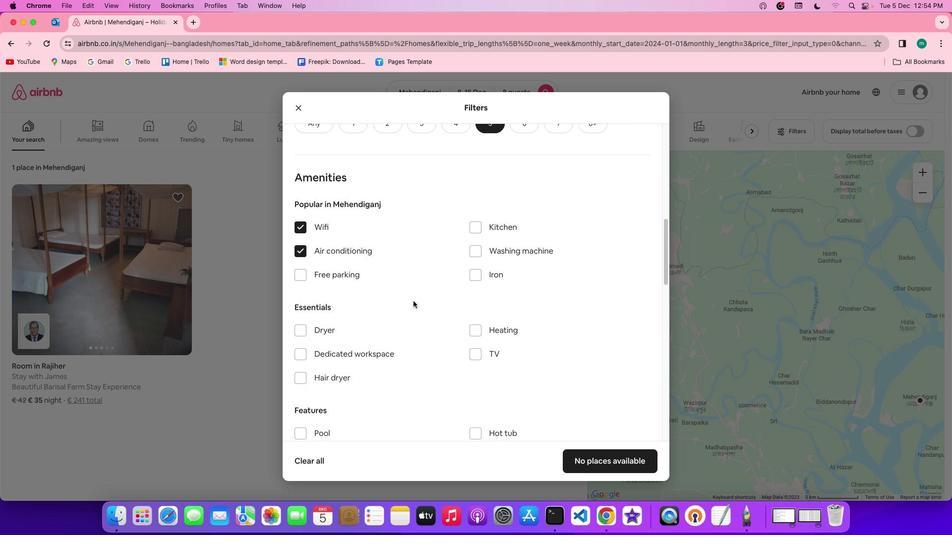 
Action: Mouse scrolled (413, 301) with delta (0, 0)
Screenshot: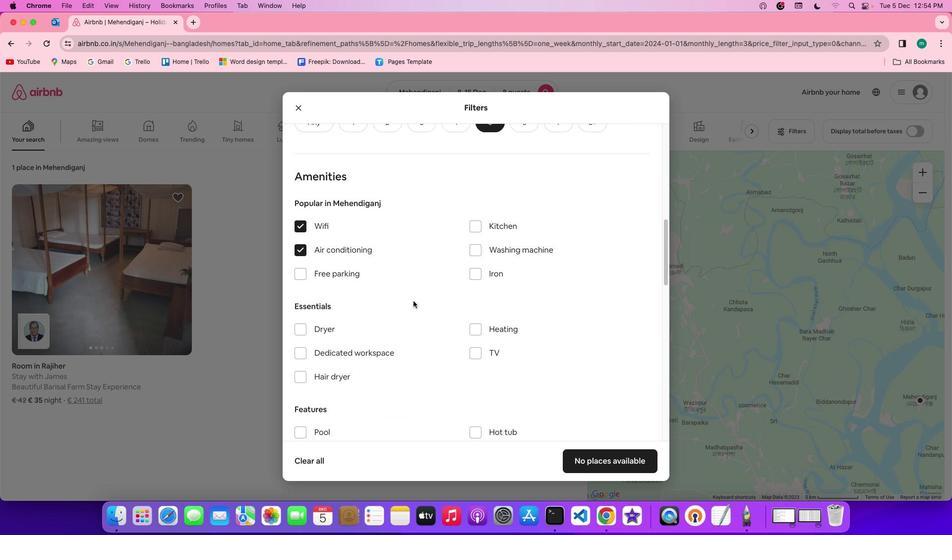 
Action: Mouse scrolled (413, 301) with delta (0, 0)
Screenshot: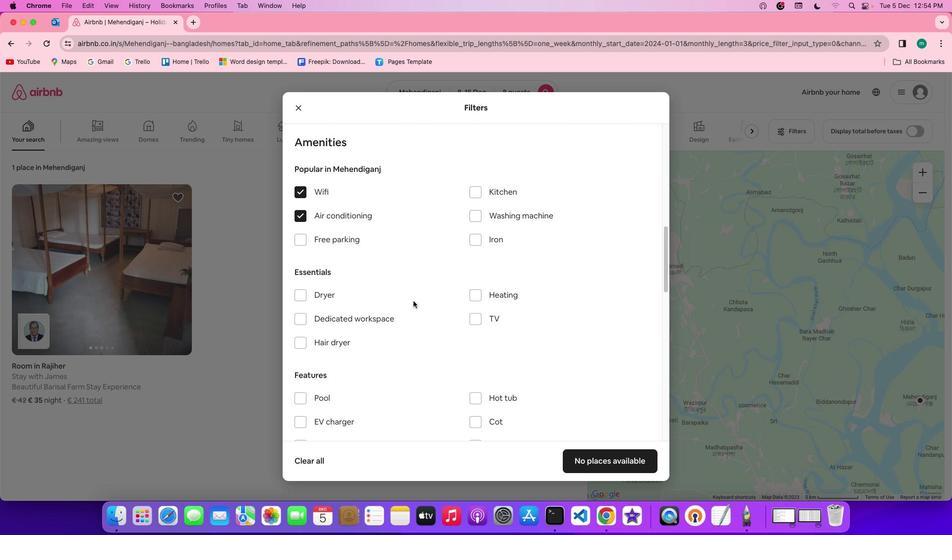 
Action: Mouse scrolled (413, 301) with delta (0, 0)
Screenshot: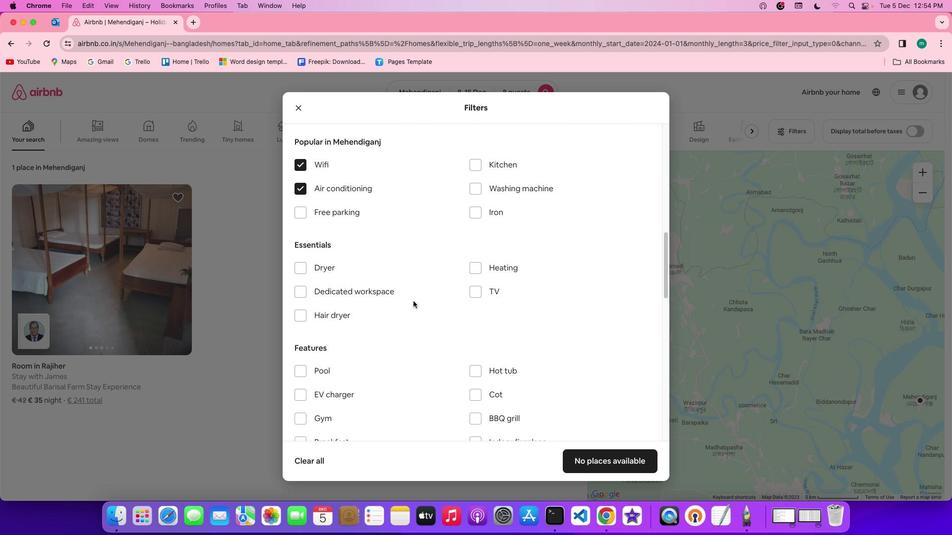 
Action: Mouse scrolled (413, 301) with delta (0, 0)
Screenshot: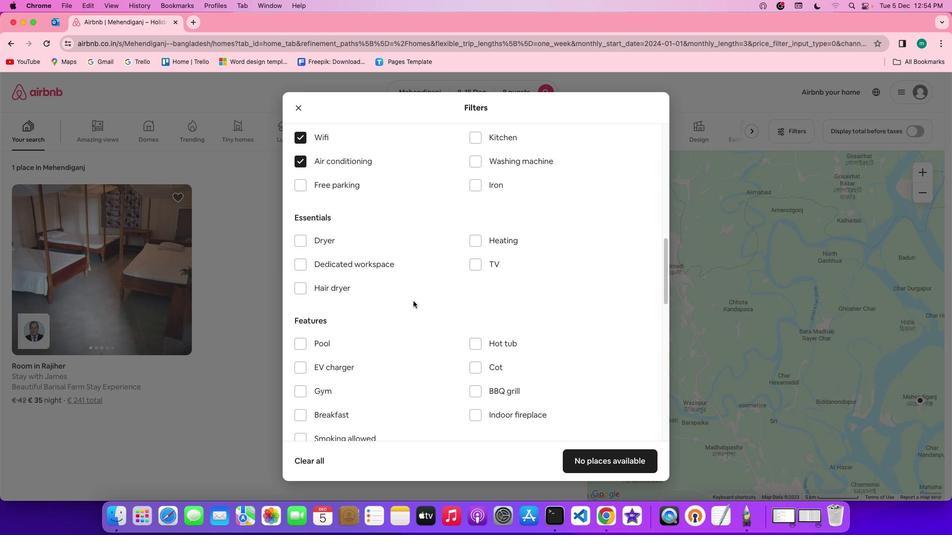 
Action: Mouse scrolled (413, 301) with delta (0, 0)
Screenshot: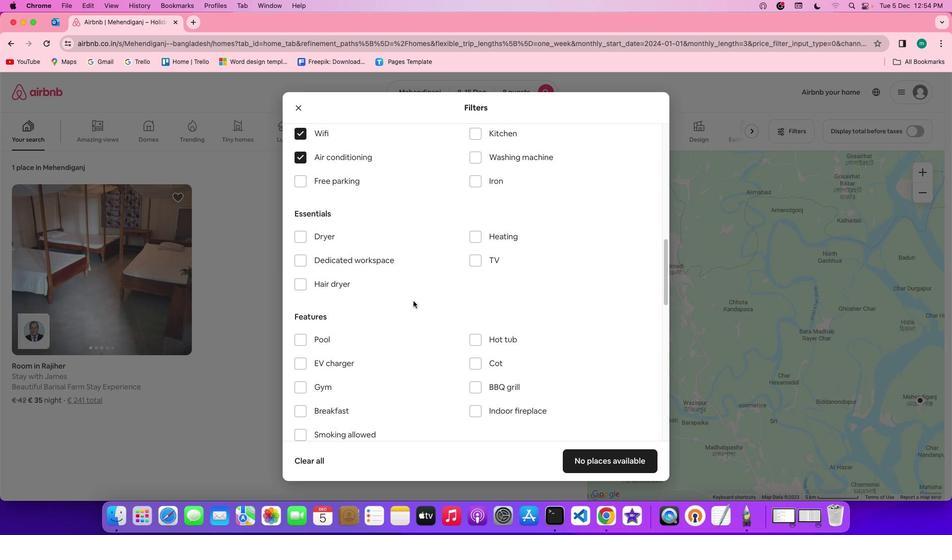 
Action: Mouse moved to (476, 252)
Screenshot: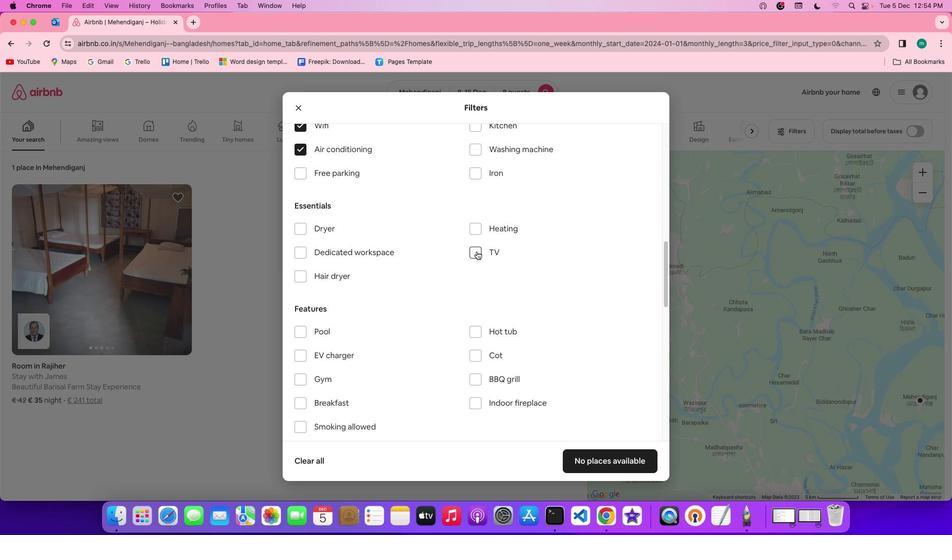 
Action: Mouse pressed left at (476, 252)
Screenshot: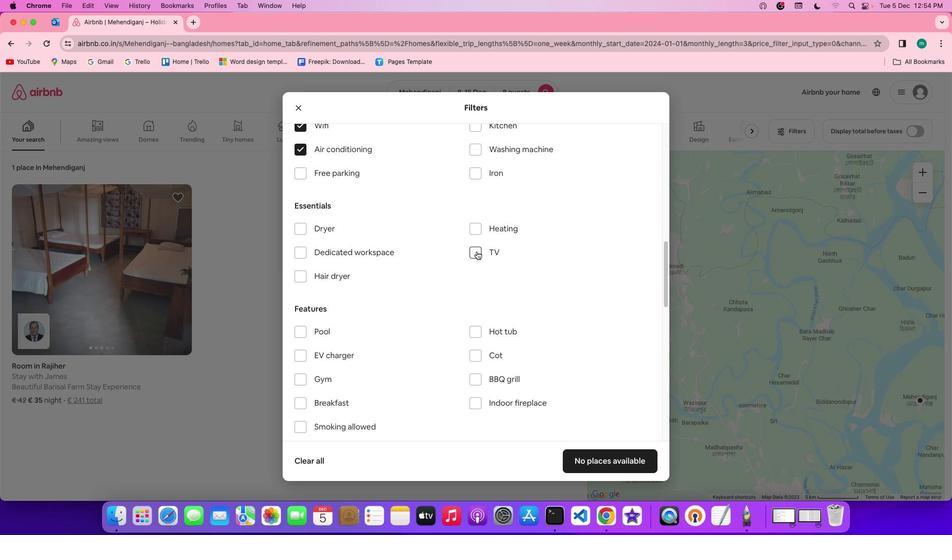 
Action: Mouse moved to (461, 294)
Screenshot: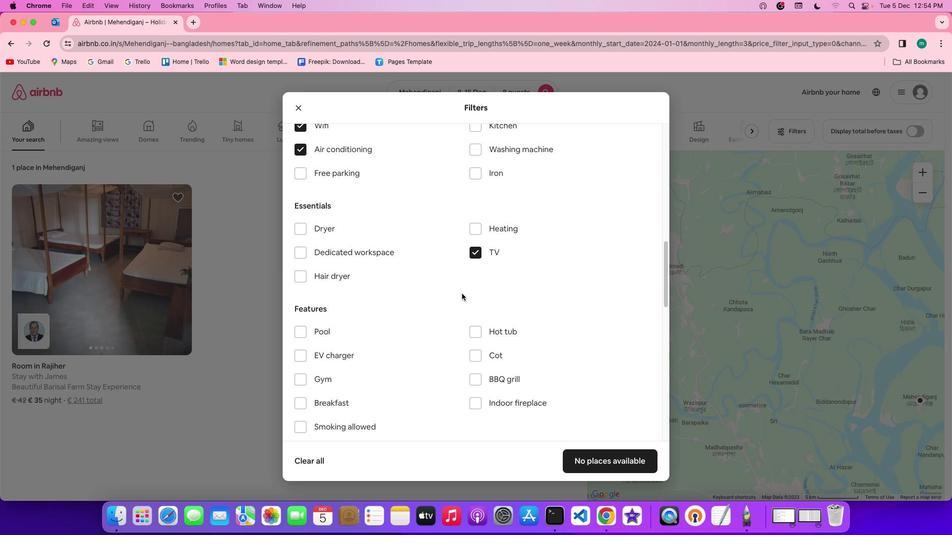 
Action: Mouse scrolled (461, 294) with delta (0, 0)
Screenshot: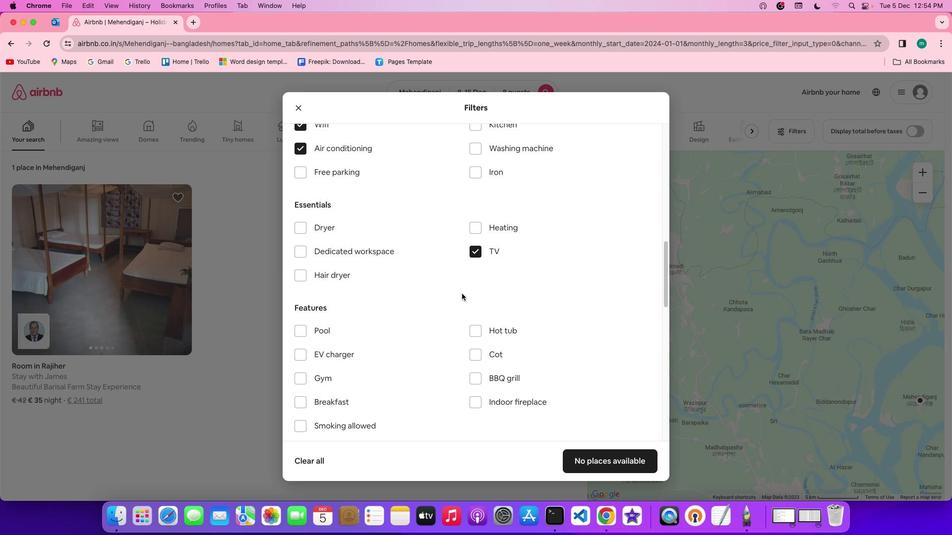 
Action: Mouse scrolled (461, 294) with delta (0, 0)
Screenshot: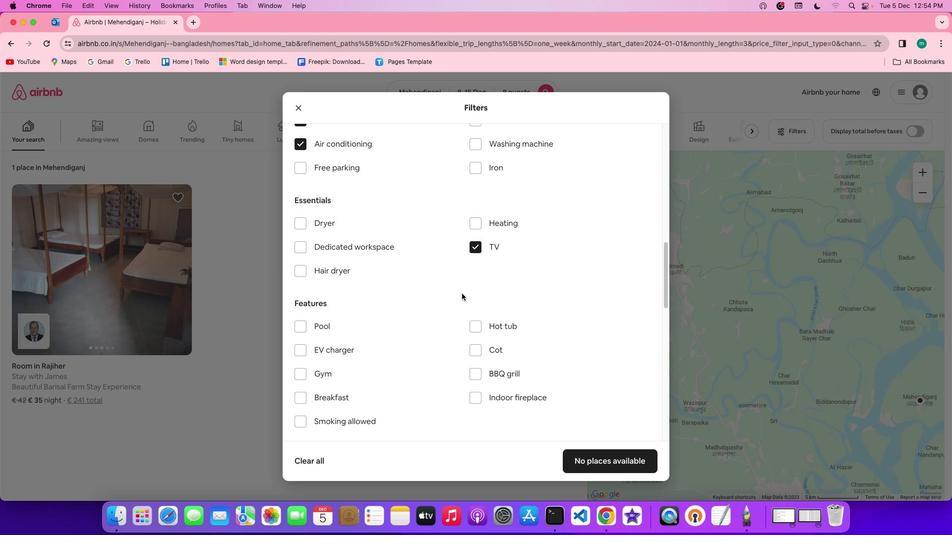 
Action: Mouse scrolled (461, 294) with delta (0, 0)
Screenshot: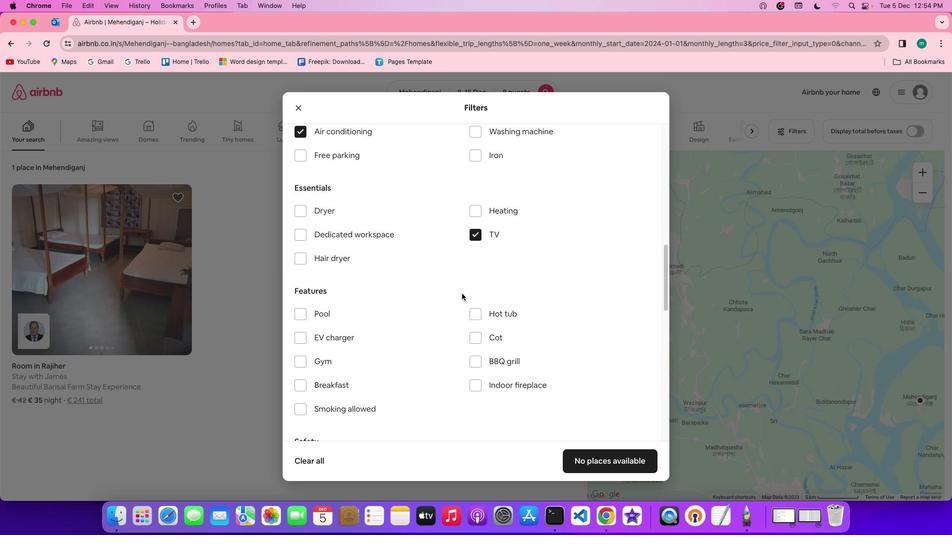 
Action: Mouse moved to (300, 299)
Screenshot: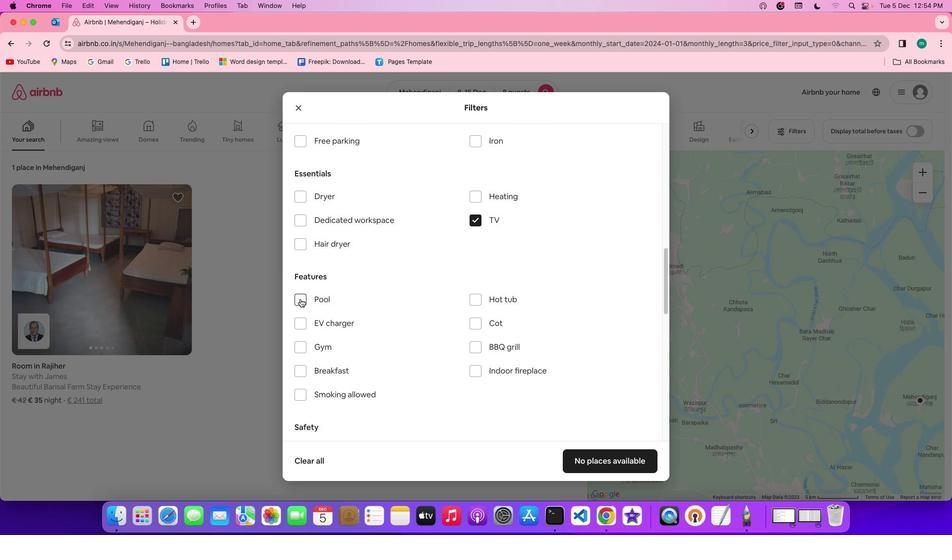 
Action: Mouse pressed left at (300, 299)
Screenshot: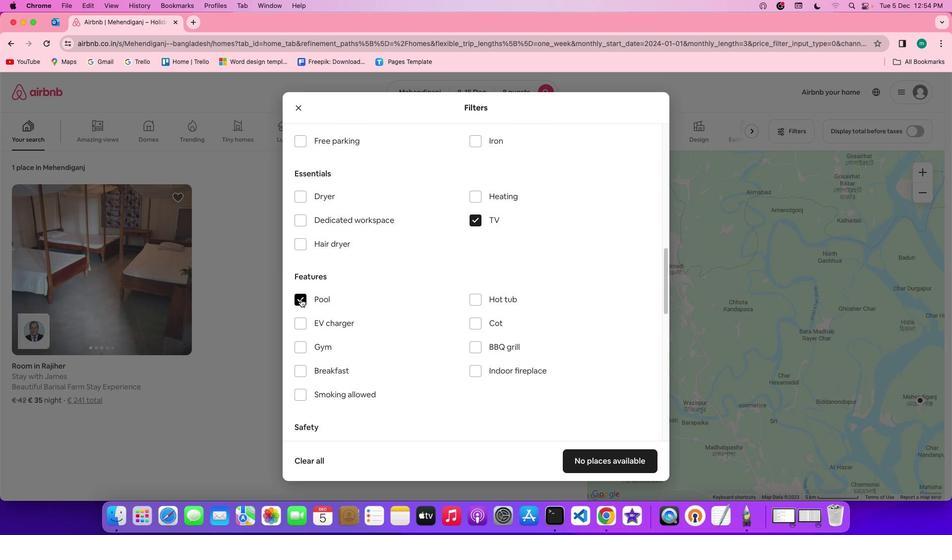 
Action: Mouse moved to (395, 327)
Screenshot: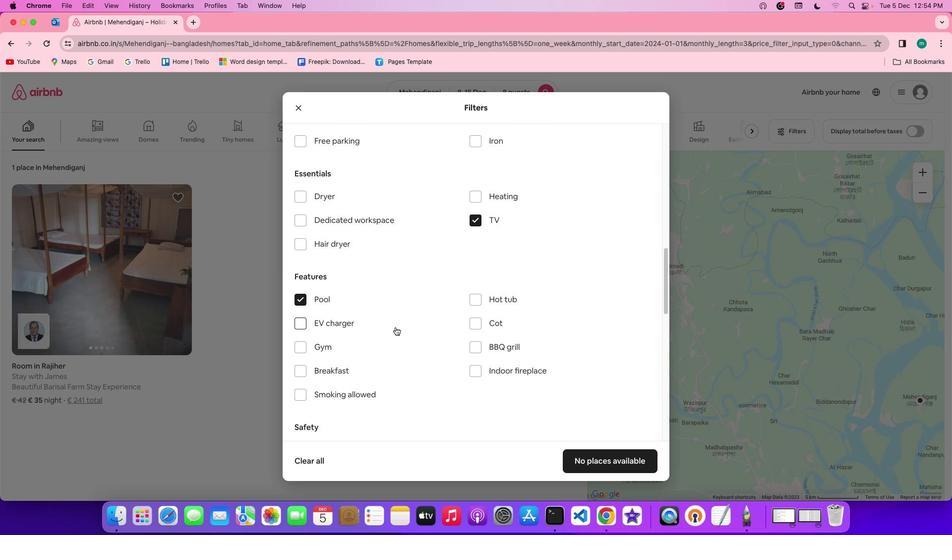 
Action: Mouse scrolled (395, 327) with delta (0, 0)
Screenshot: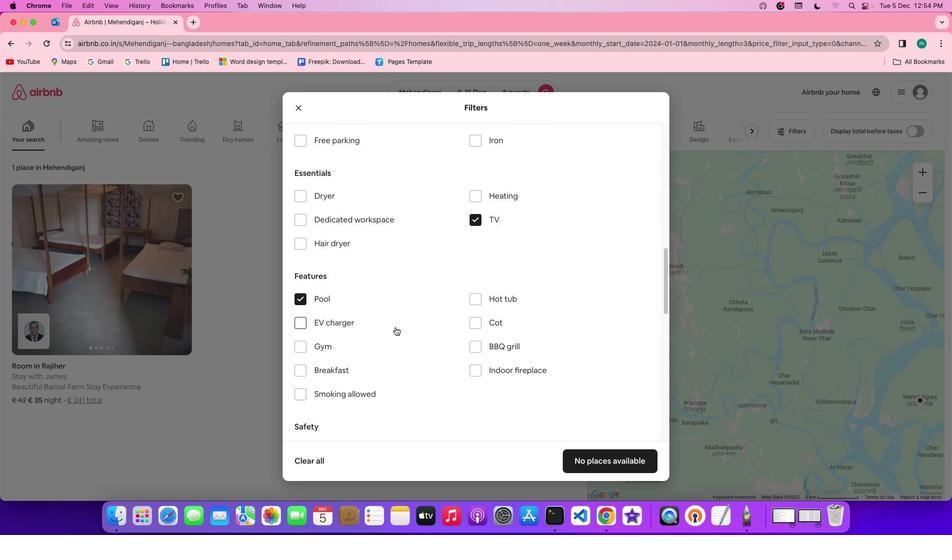 
Action: Mouse scrolled (395, 327) with delta (0, 0)
Screenshot: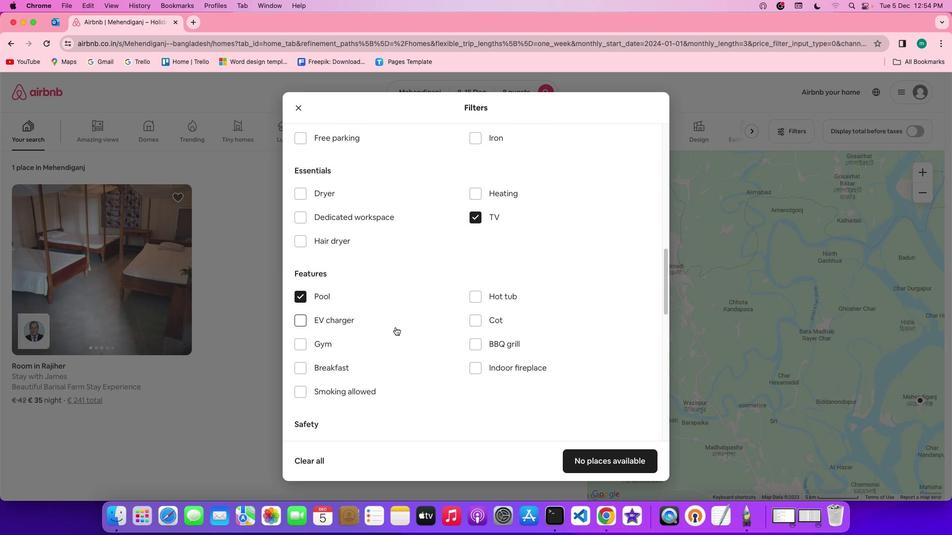 
Action: Mouse scrolled (395, 327) with delta (0, 0)
Screenshot: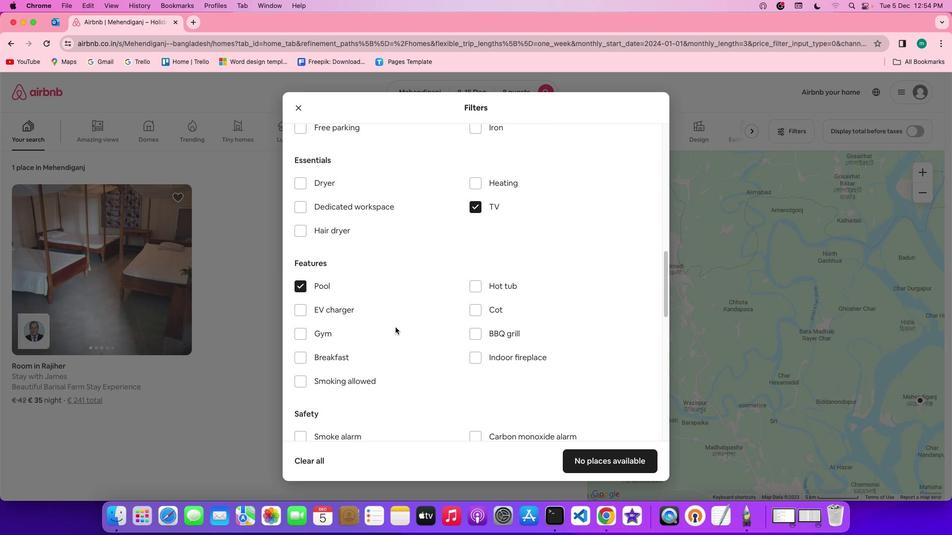 
Action: Mouse scrolled (395, 327) with delta (0, 0)
Screenshot: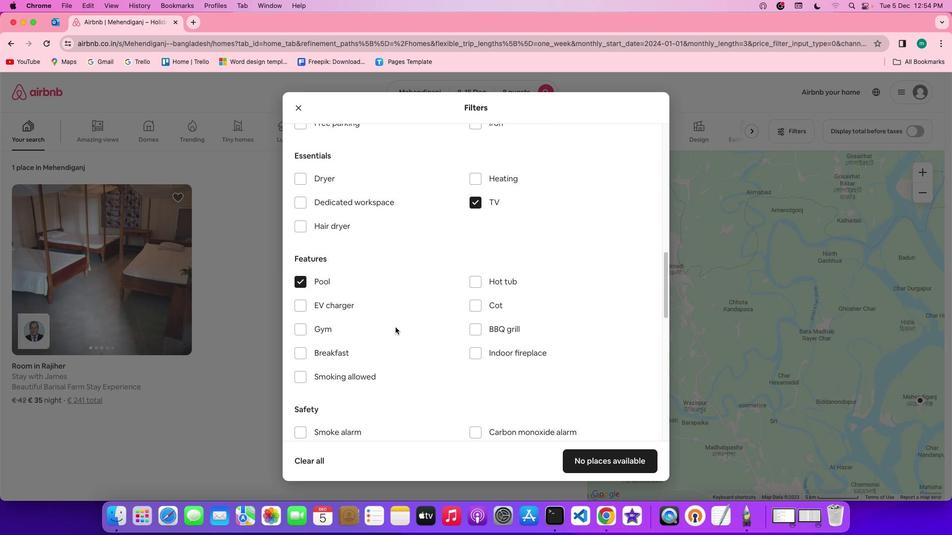 
Action: Mouse scrolled (395, 327) with delta (0, 0)
Screenshot: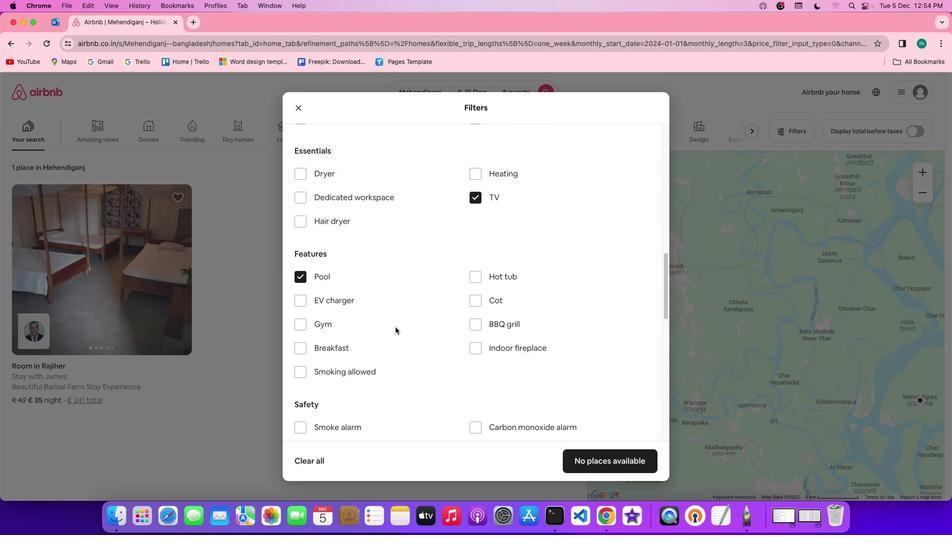 
Action: Mouse moved to (329, 345)
Screenshot: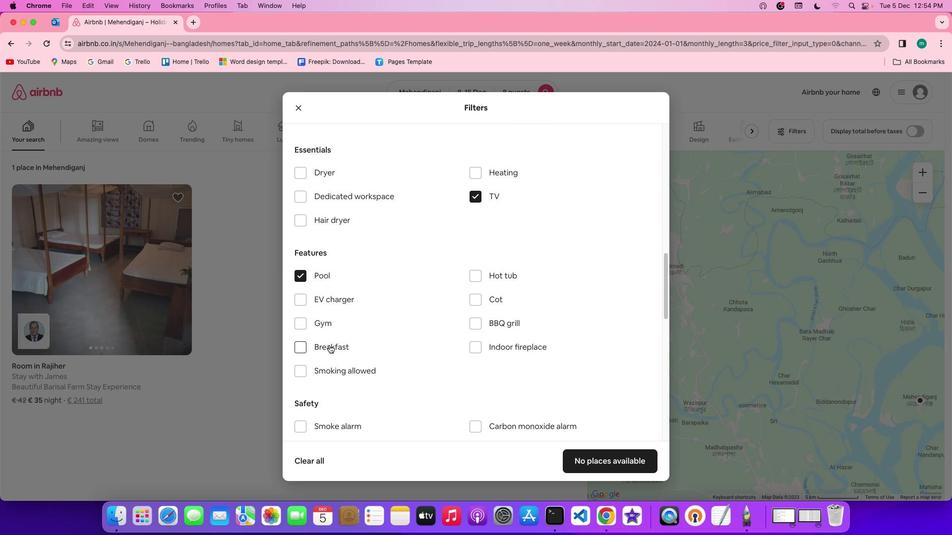 
Action: Mouse pressed left at (329, 345)
Screenshot: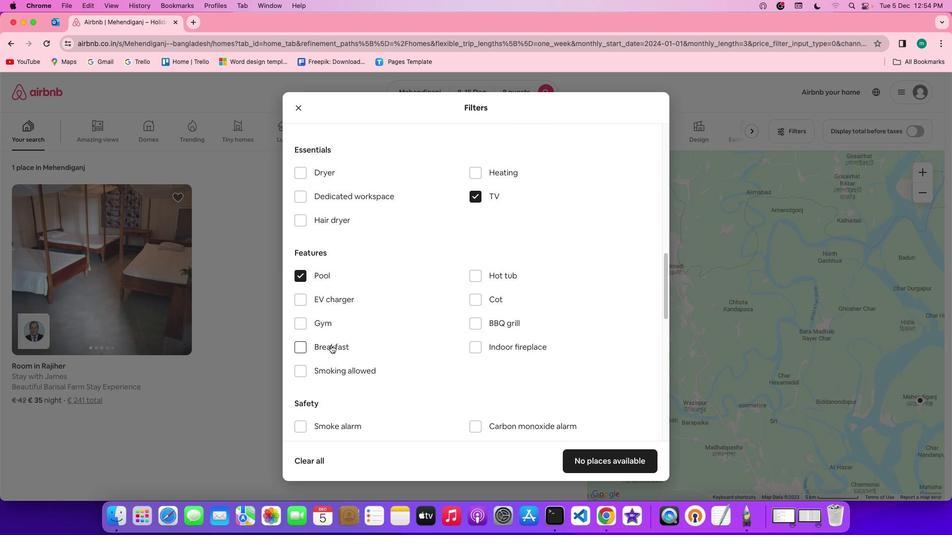 
Action: Mouse moved to (458, 371)
Screenshot: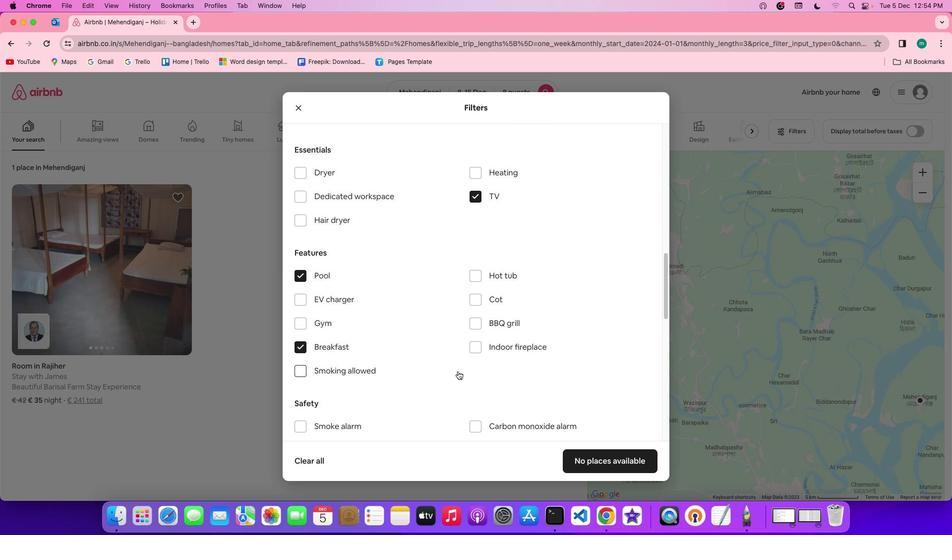 
Action: Mouse scrolled (458, 371) with delta (0, 0)
Screenshot: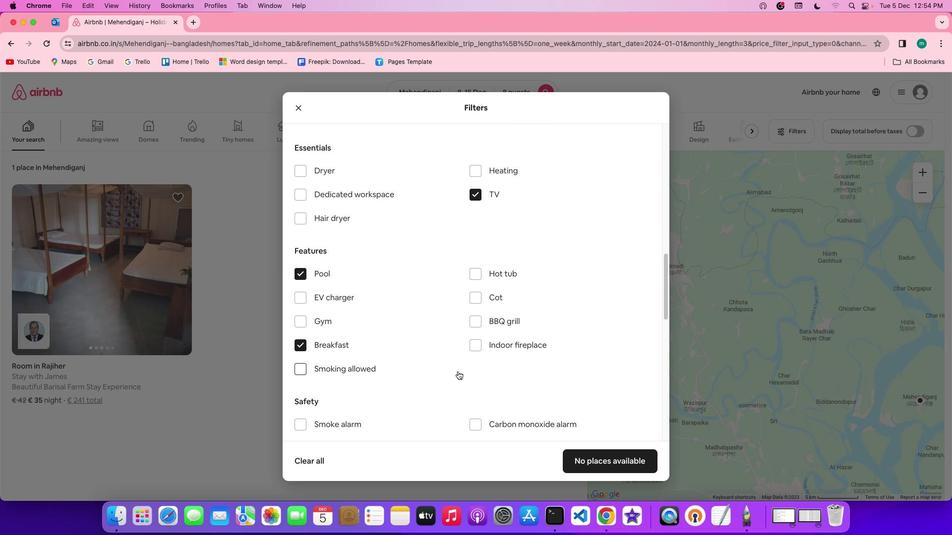 
Action: Mouse scrolled (458, 371) with delta (0, 0)
Screenshot: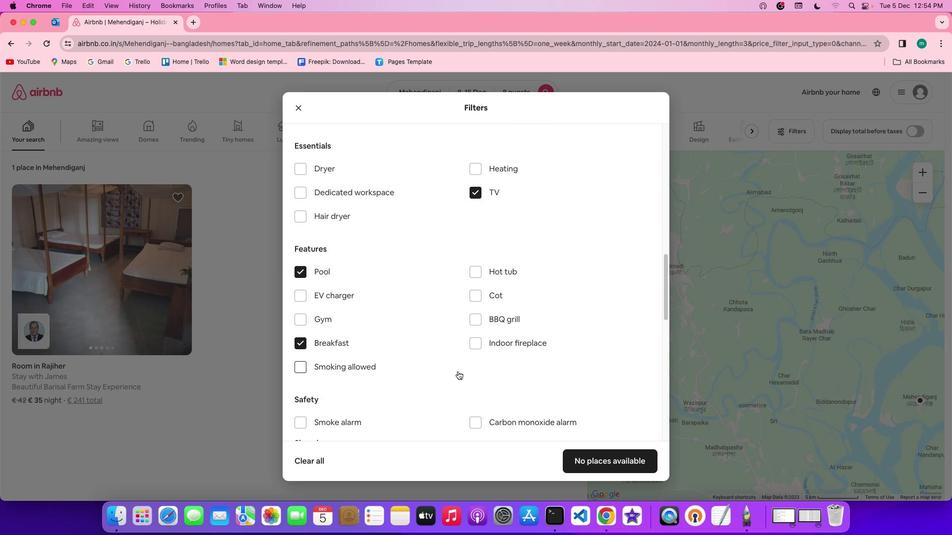 
Action: Mouse scrolled (458, 371) with delta (0, 0)
Screenshot: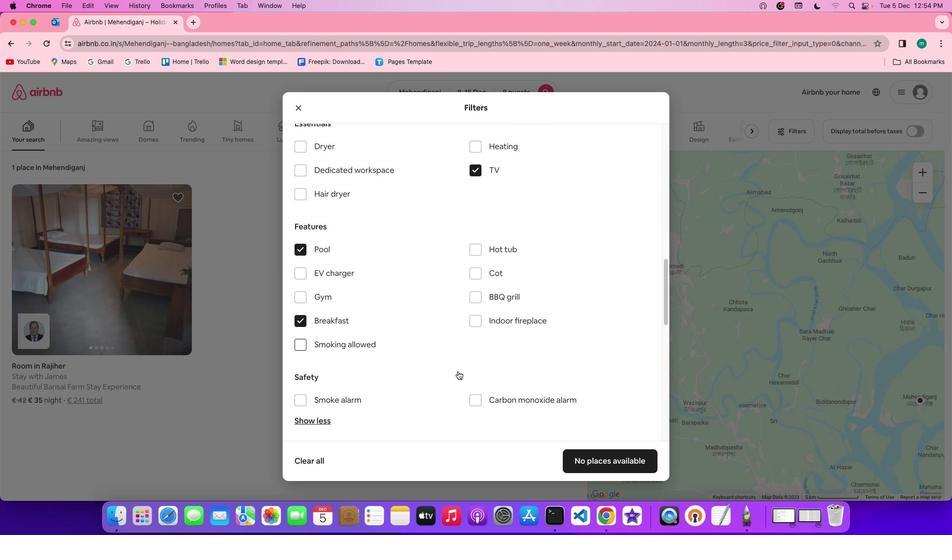 
Action: Mouse moved to (526, 397)
Screenshot: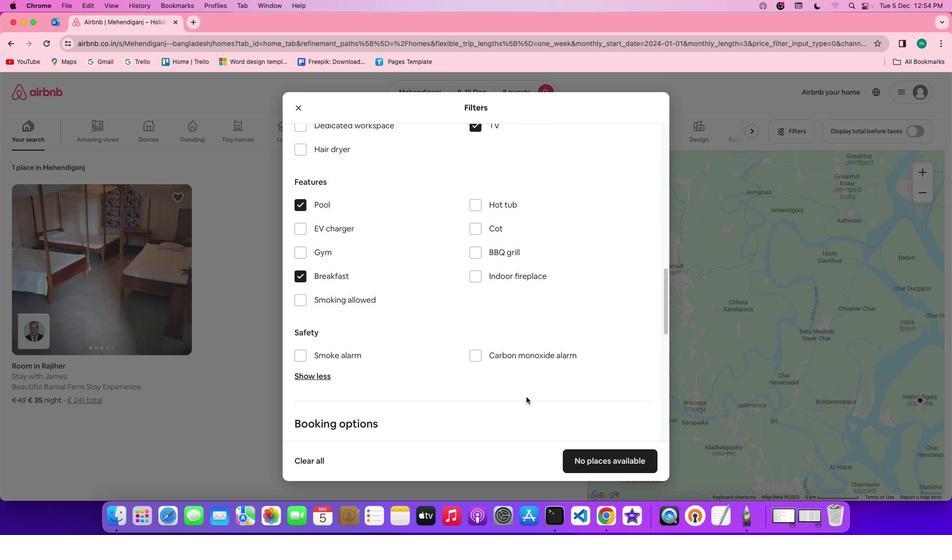 
Action: Mouse scrolled (526, 397) with delta (0, 0)
Screenshot: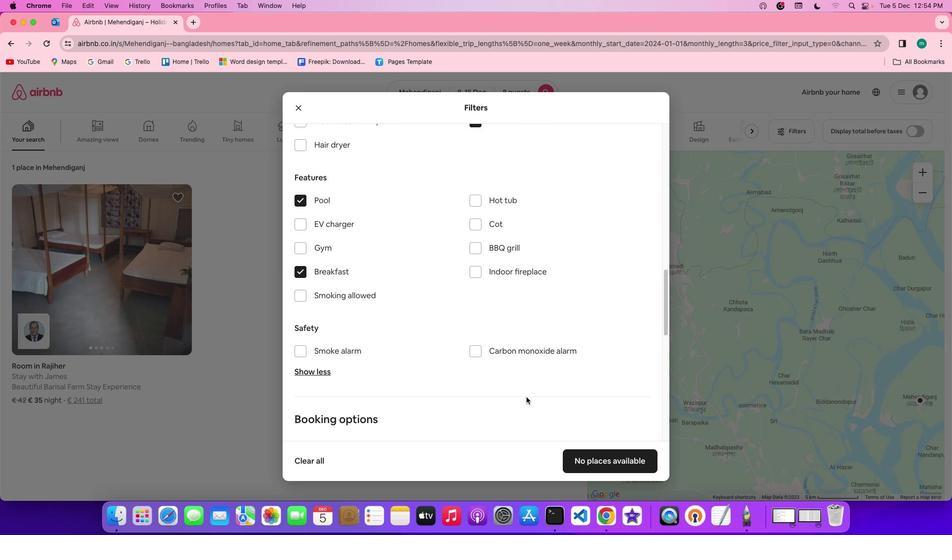 
Action: Mouse scrolled (526, 397) with delta (0, 0)
Screenshot: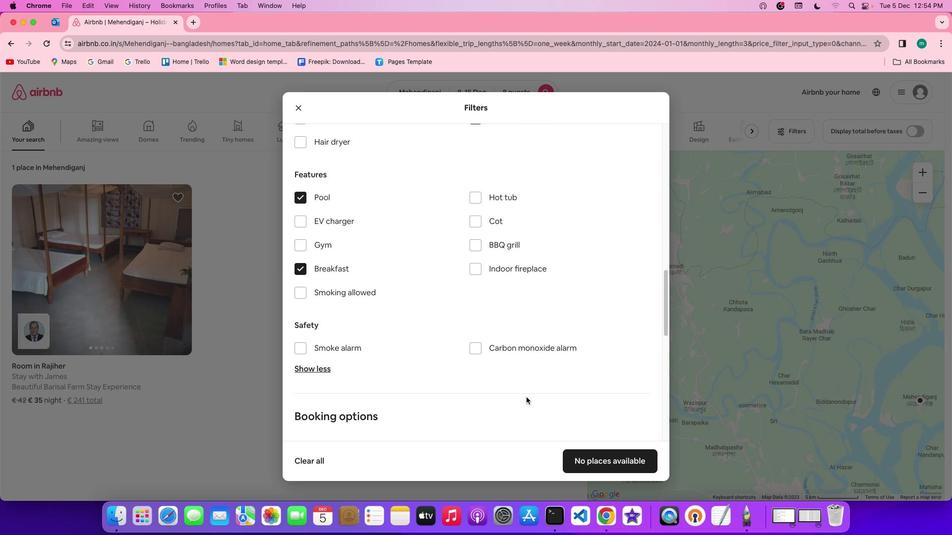 
Action: Mouse scrolled (526, 397) with delta (0, 0)
Screenshot: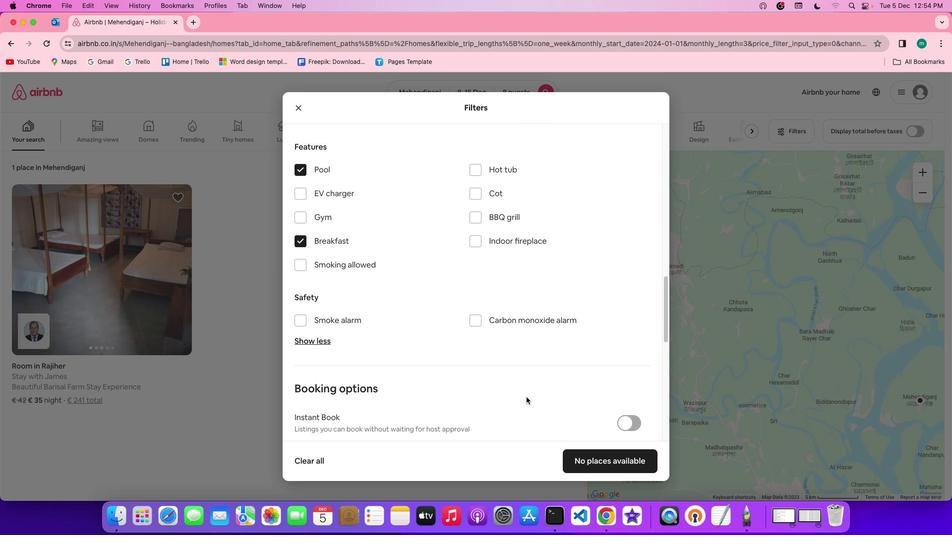 
Action: Mouse scrolled (526, 397) with delta (0, 0)
Screenshot: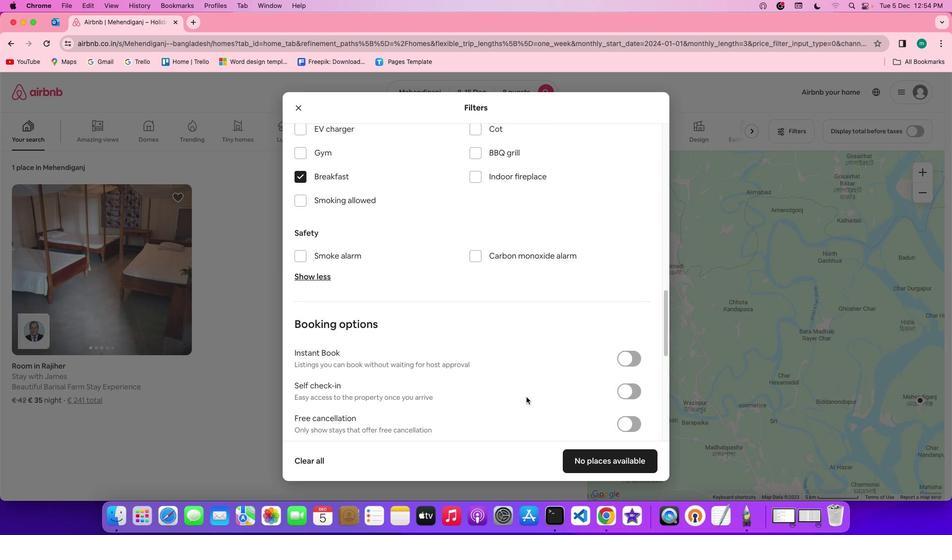 
Action: Mouse scrolled (526, 397) with delta (0, 0)
Screenshot: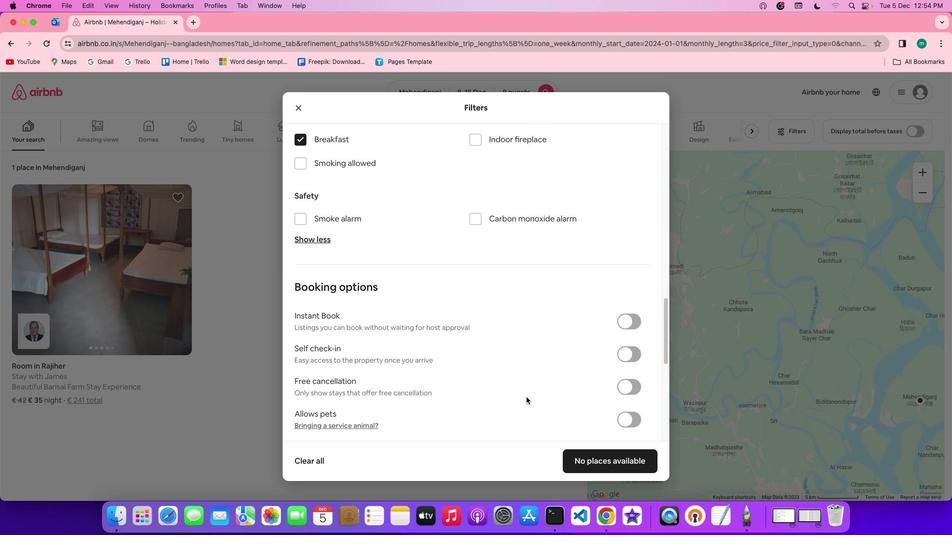 
Action: Mouse scrolled (526, 397) with delta (0, 0)
Screenshot: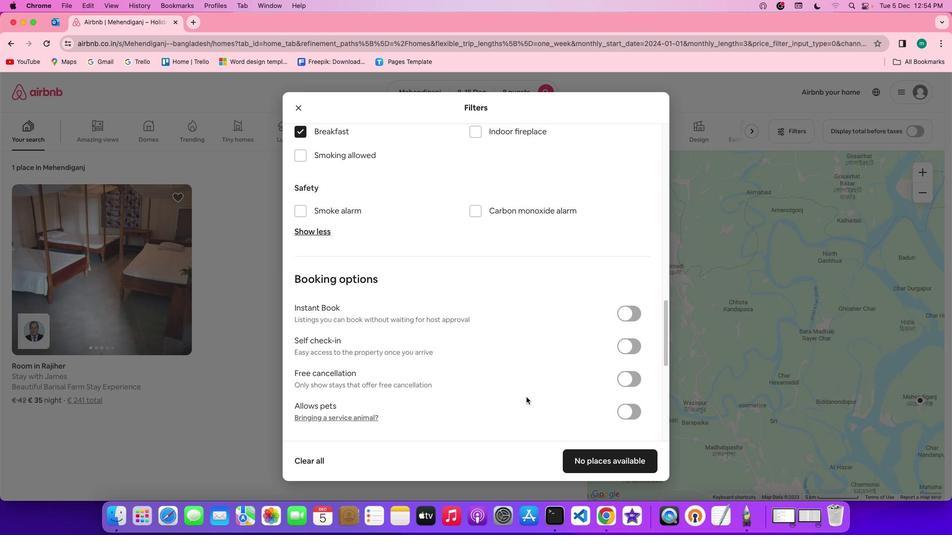 
Action: Mouse scrolled (526, 397) with delta (0, -1)
Screenshot: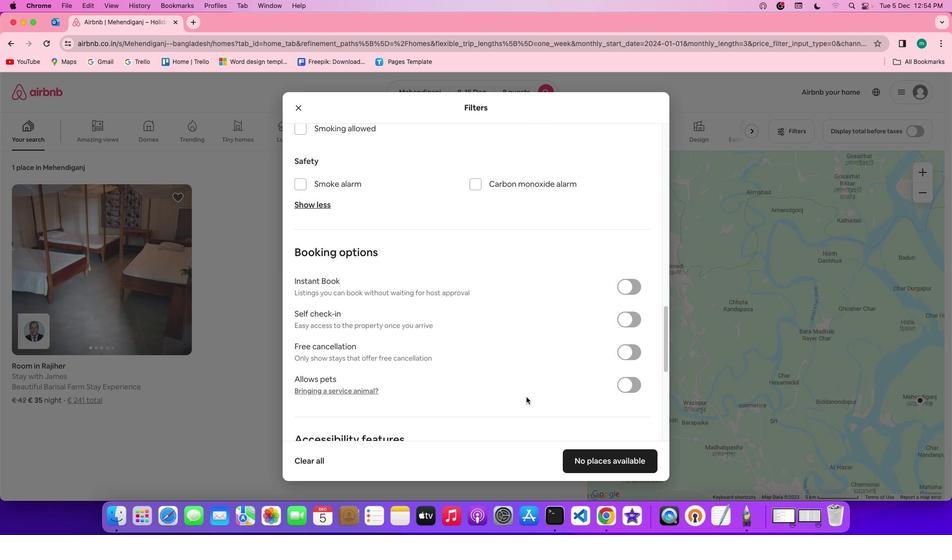 
Action: Mouse scrolled (526, 397) with delta (0, -1)
Screenshot: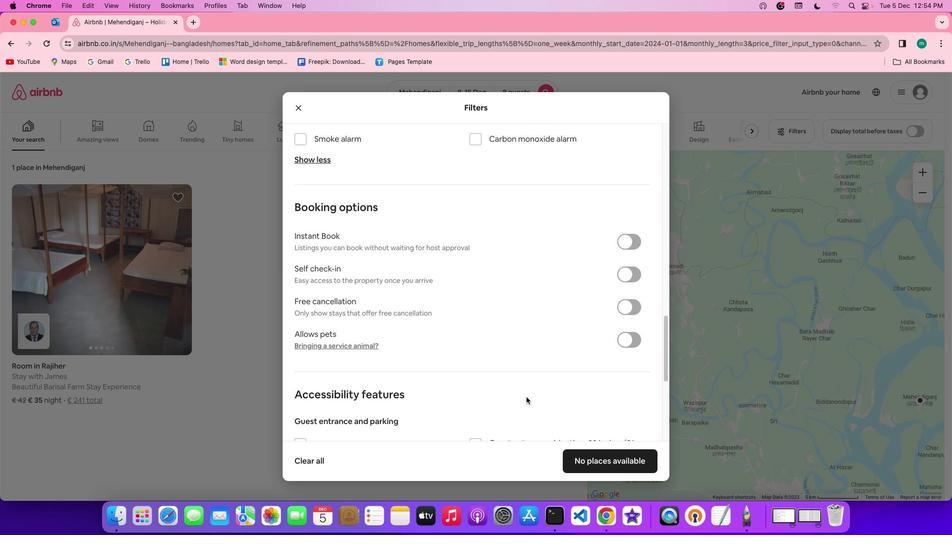 
Action: Mouse scrolled (526, 397) with delta (0, 0)
Screenshot: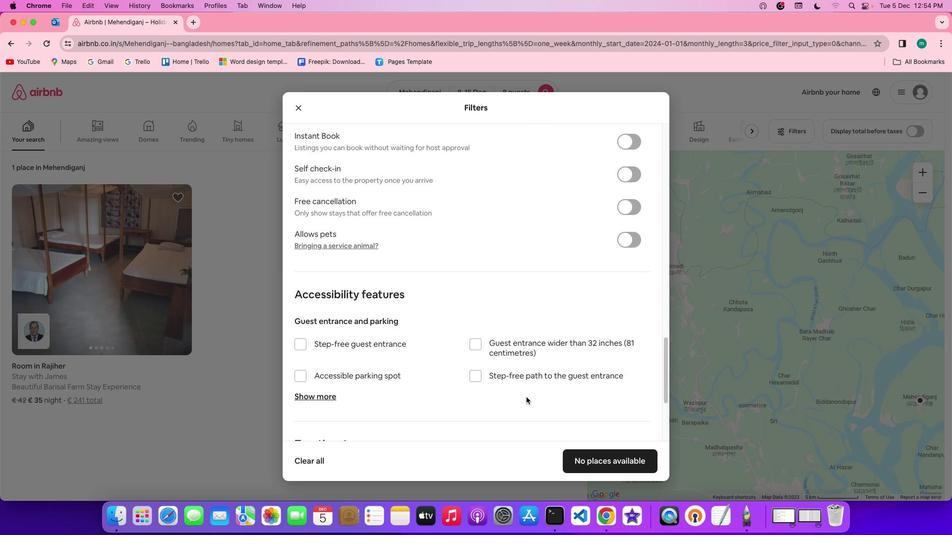 
Action: Mouse scrolled (526, 397) with delta (0, 0)
Screenshot: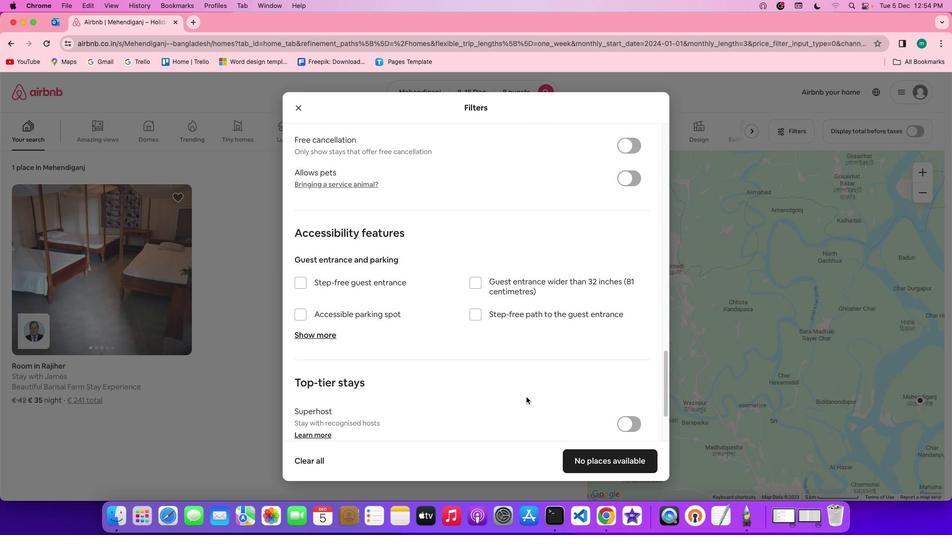 
Action: Mouse scrolled (526, 397) with delta (0, -1)
Screenshot: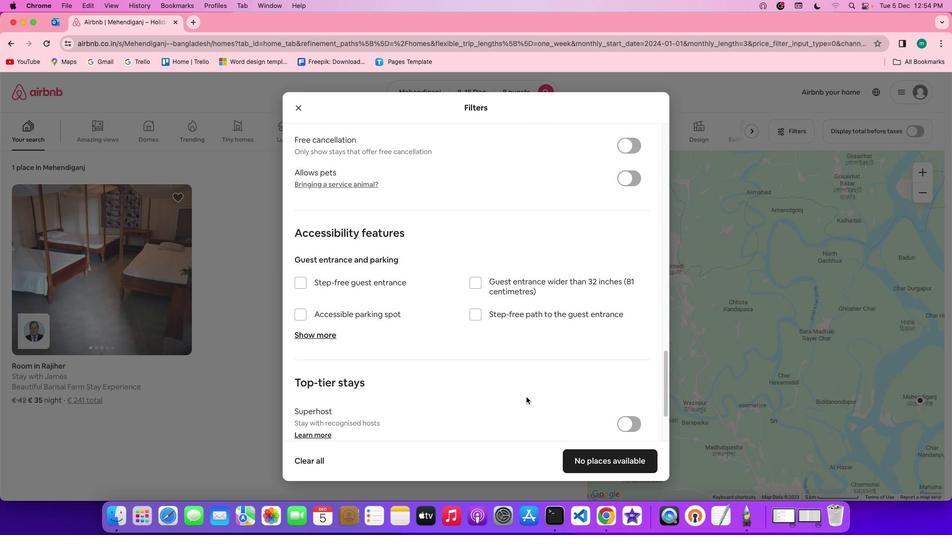 
Action: Mouse scrolled (526, 397) with delta (0, -2)
Screenshot: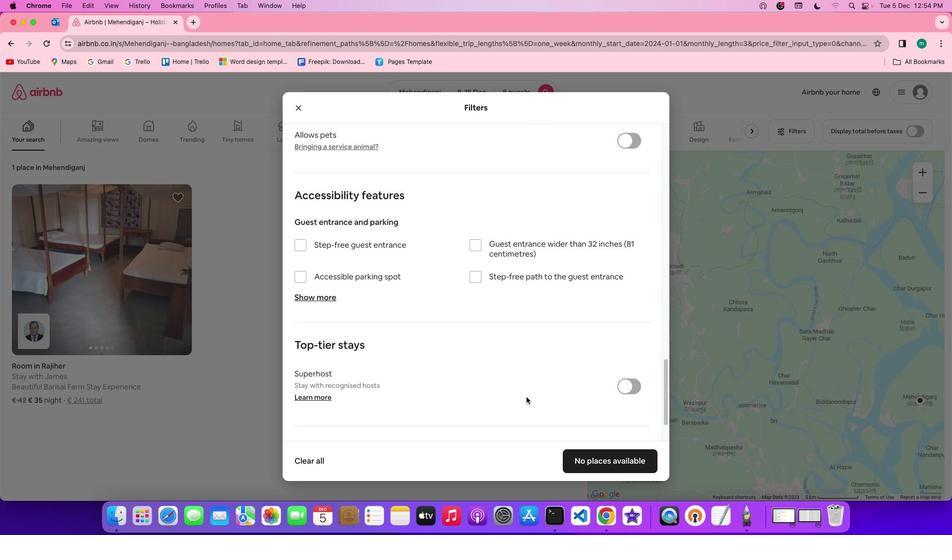 
Action: Mouse scrolled (526, 397) with delta (0, -2)
Screenshot: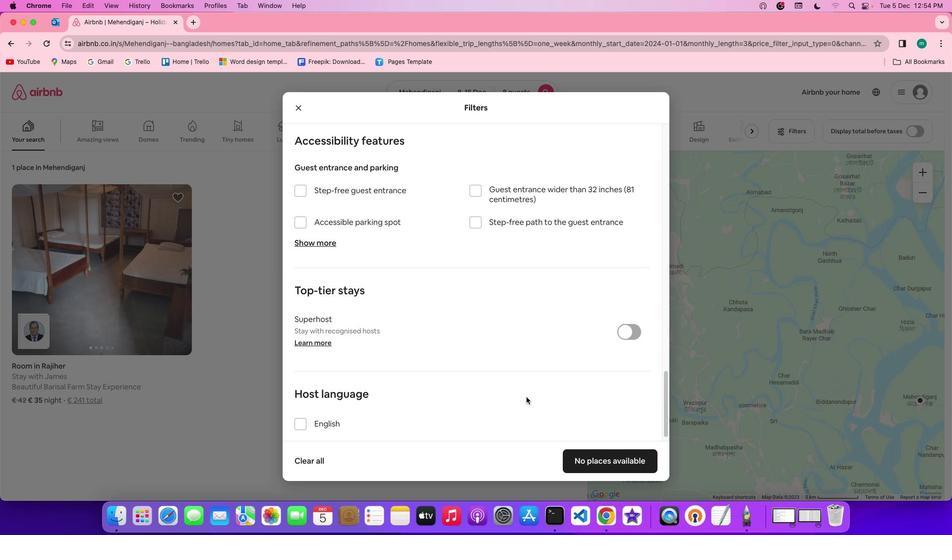 
Action: Mouse scrolled (526, 397) with delta (0, 0)
Screenshot: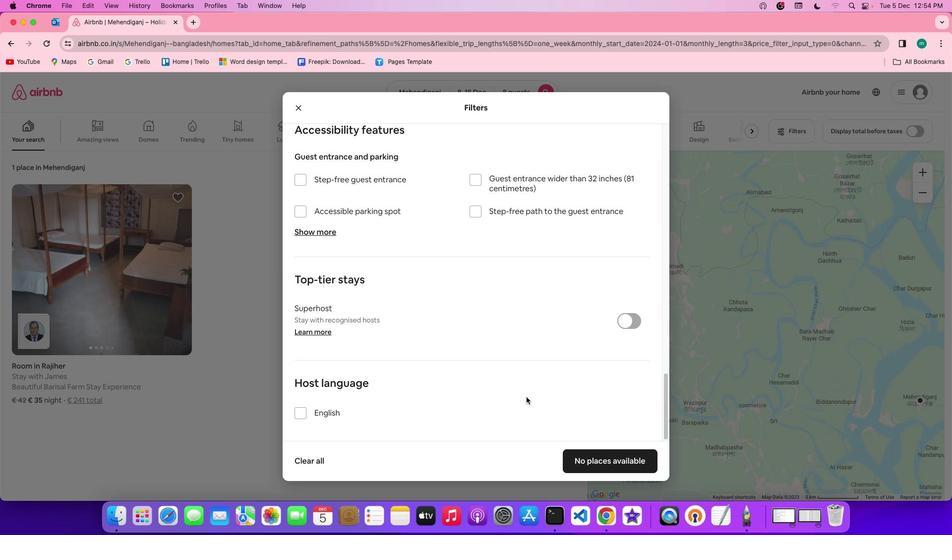 
Action: Mouse scrolled (526, 397) with delta (0, 0)
Screenshot: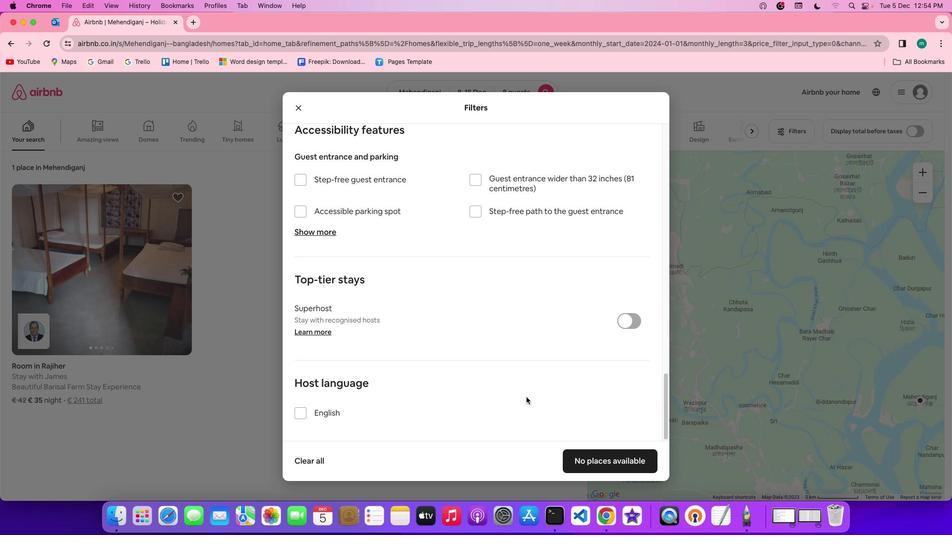 
Action: Mouse scrolled (526, 397) with delta (0, -1)
Screenshot: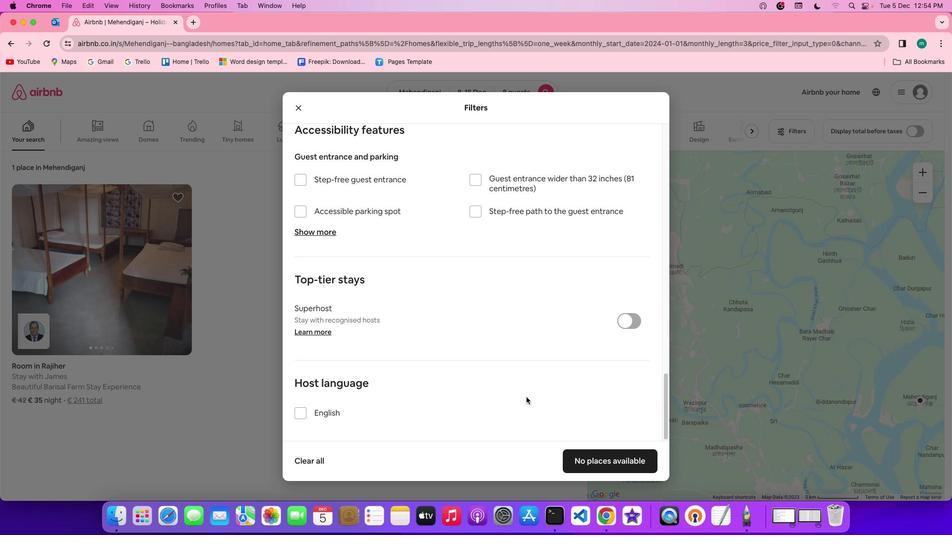 
Action: Mouse scrolled (526, 397) with delta (0, -2)
Screenshot: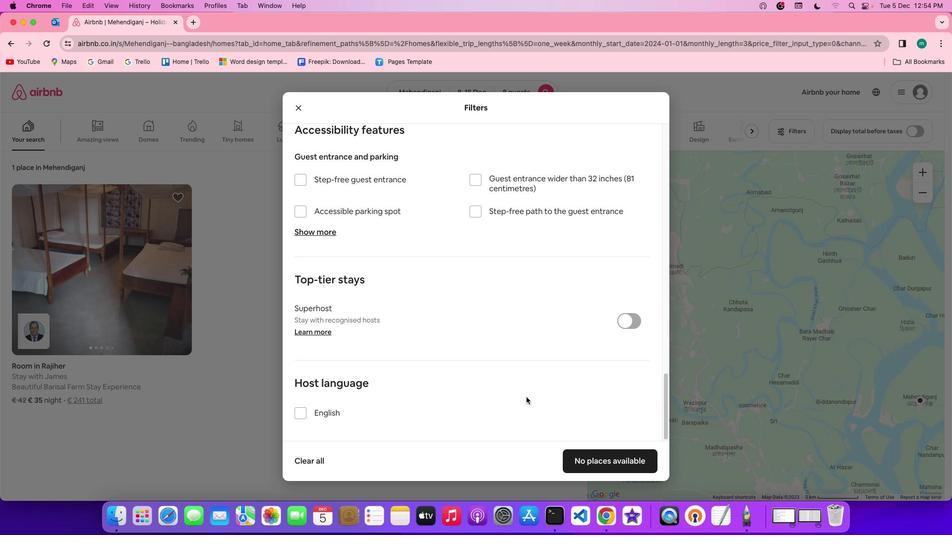 
Action: Mouse scrolled (526, 397) with delta (0, -2)
Screenshot: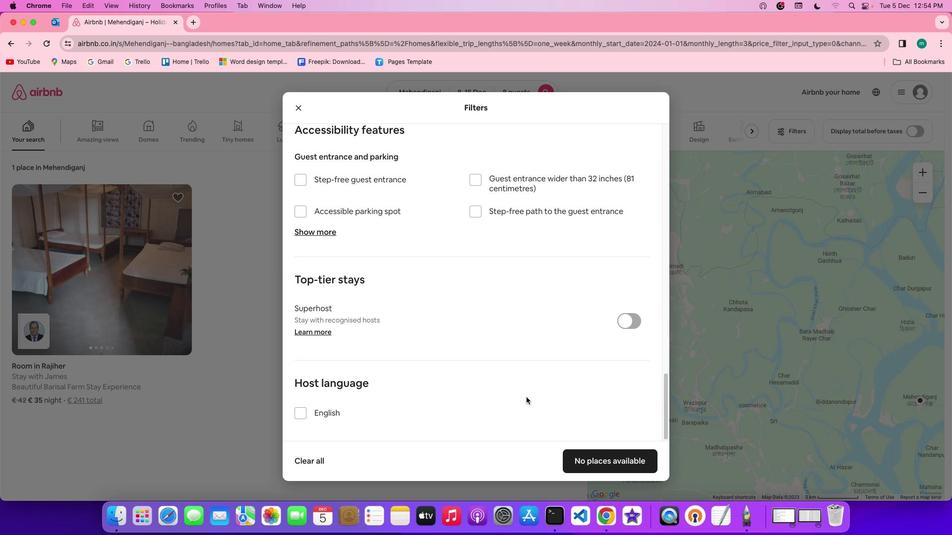 
Action: Mouse moved to (626, 466)
Screenshot: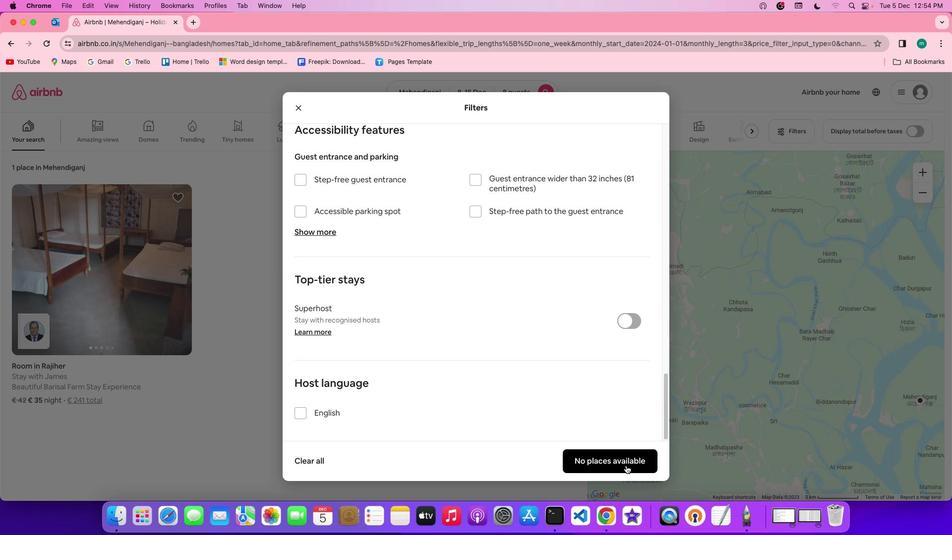 
Action: Mouse pressed left at (626, 466)
Screenshot: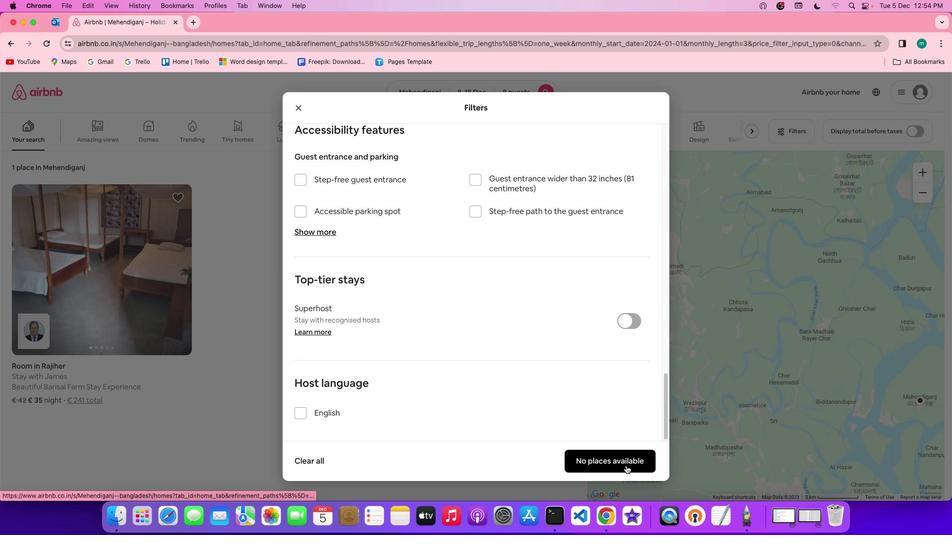 
Action: Mouse moved to (376, 304)
Screenshot: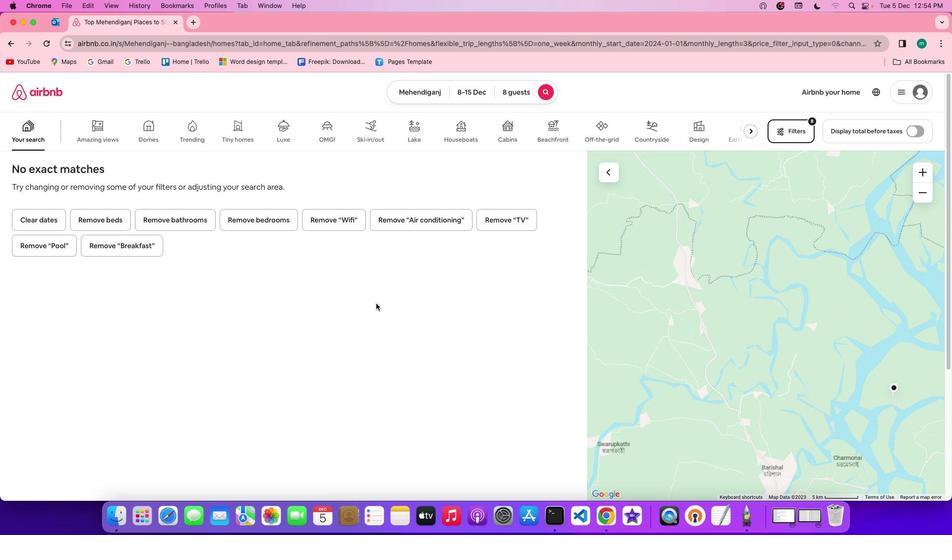 
